 Task: Look for space in Kyela, Tanzania from 12th July, 2023 to 16th July, 2023 for 8 adults in price range Rs.10000 to Rs.16000. Place can be private room with 8 bedrooms having 8 beds and 8 bathrooms. Property type can be house, flat, guest house, hotel. Amenities needed are: wifi, TV, free parkinig on premises, gym, breakfast. Booking option can be shelf check-in. Required host language is English.
Action: Mouse moved to (419, 92)
Screenshot: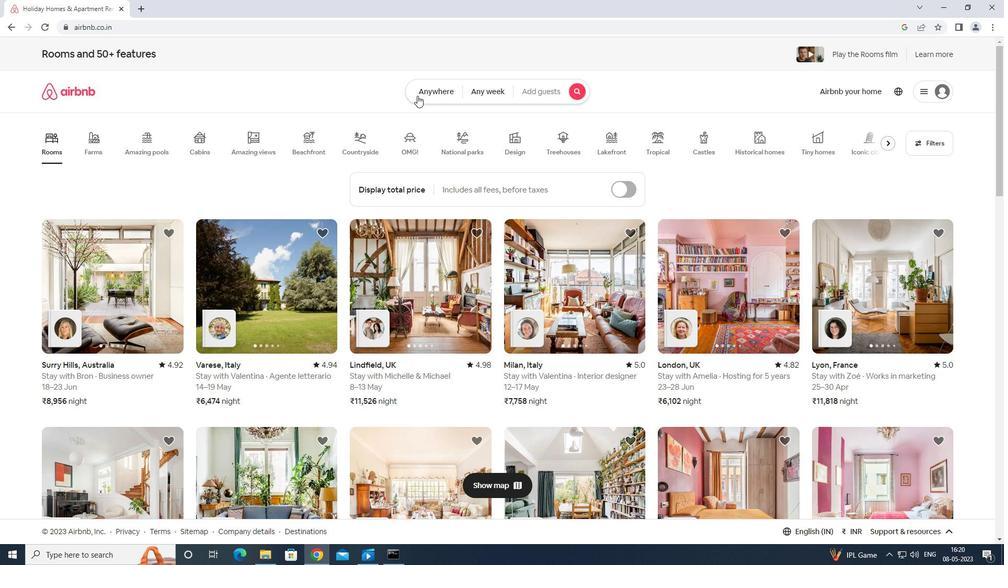 
Action: Mouse pressed left at (419, 92)
Screenshot: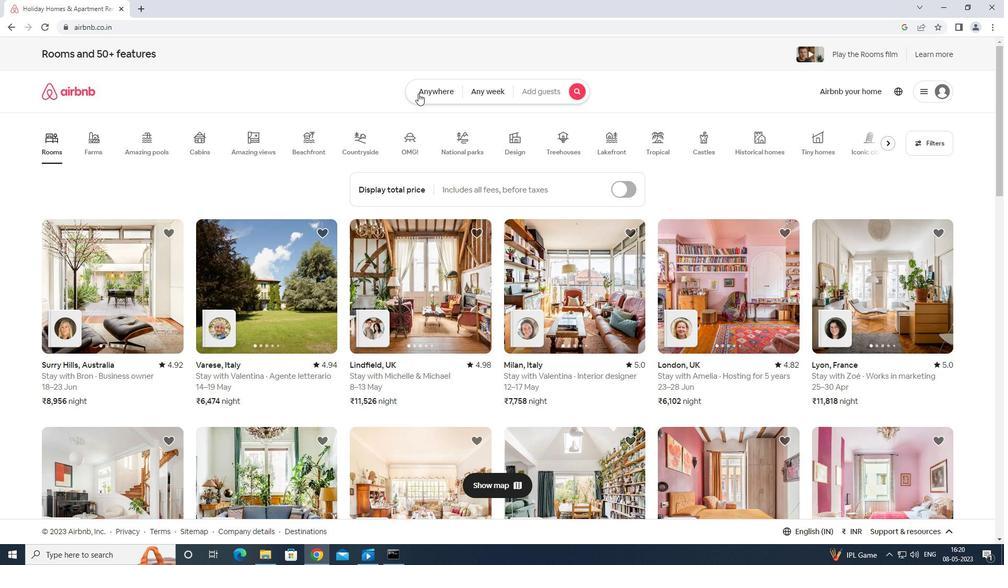
Action: Mouse moved to (374, 125)
Screenshot: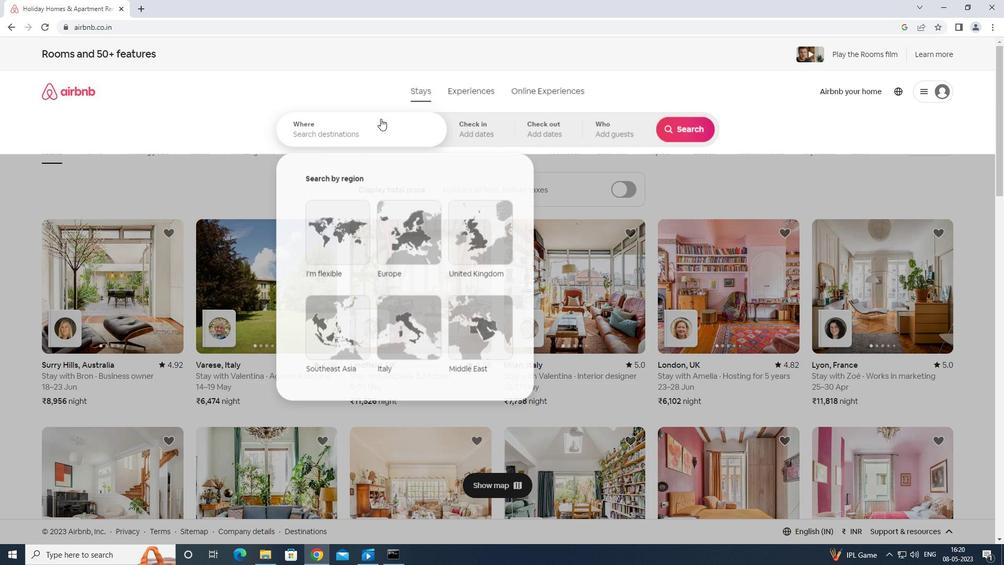 
Action: Mouse pressed left at (374, 125)
Screenshot: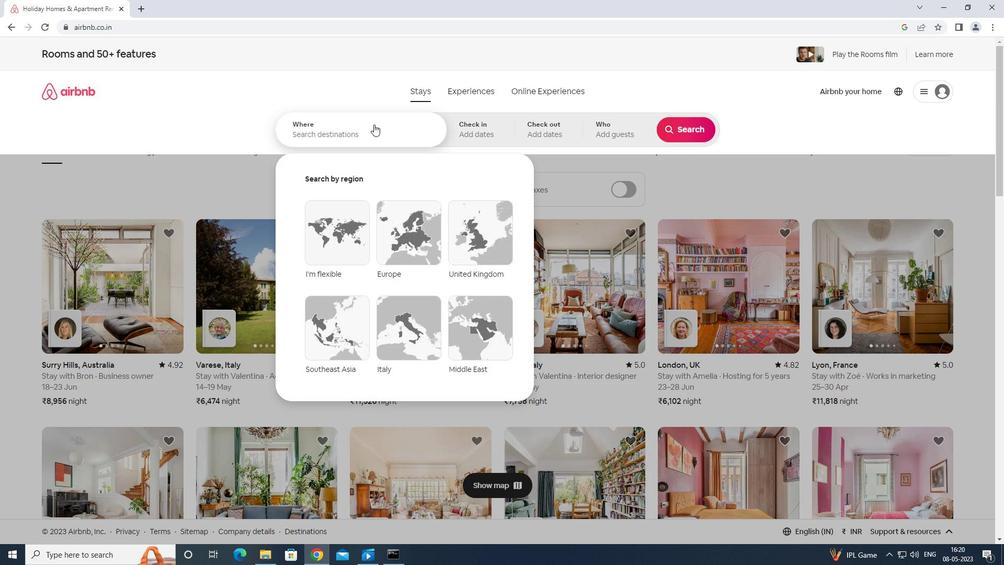 
Action: Key pressed <Key.shift>KYELA<Key.space>U<Key.backspace>TANZANIA<Key.enter>
Screenshot: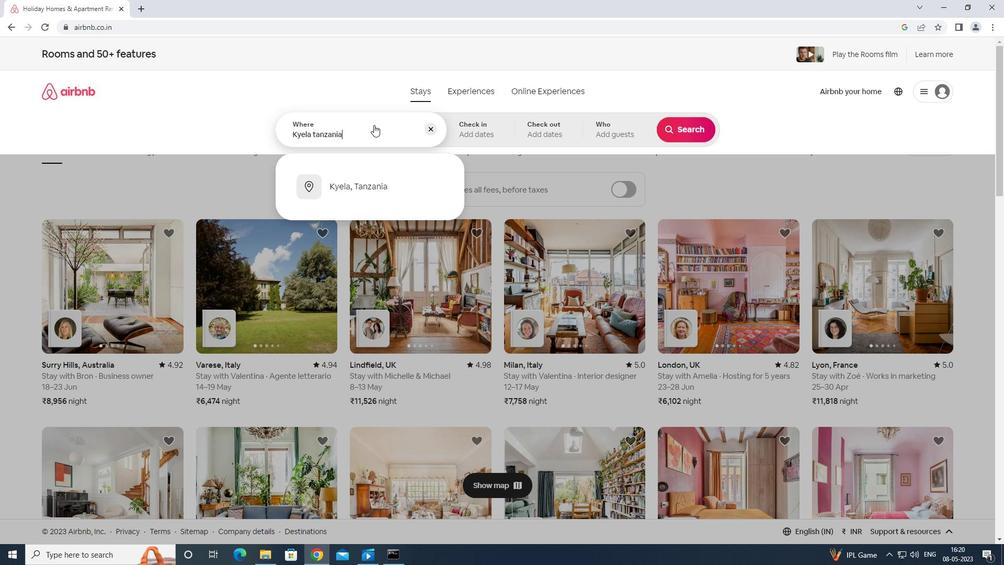 
Action: Mouse moved to (684, 211)
Screenshot: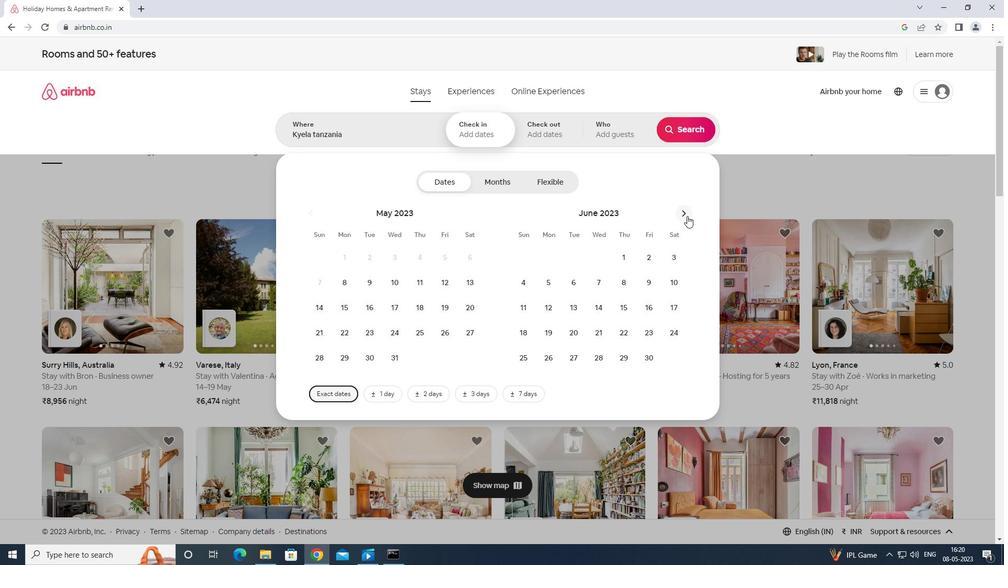 
Action: Mouse pressed left at (684, 211)
Screenshot: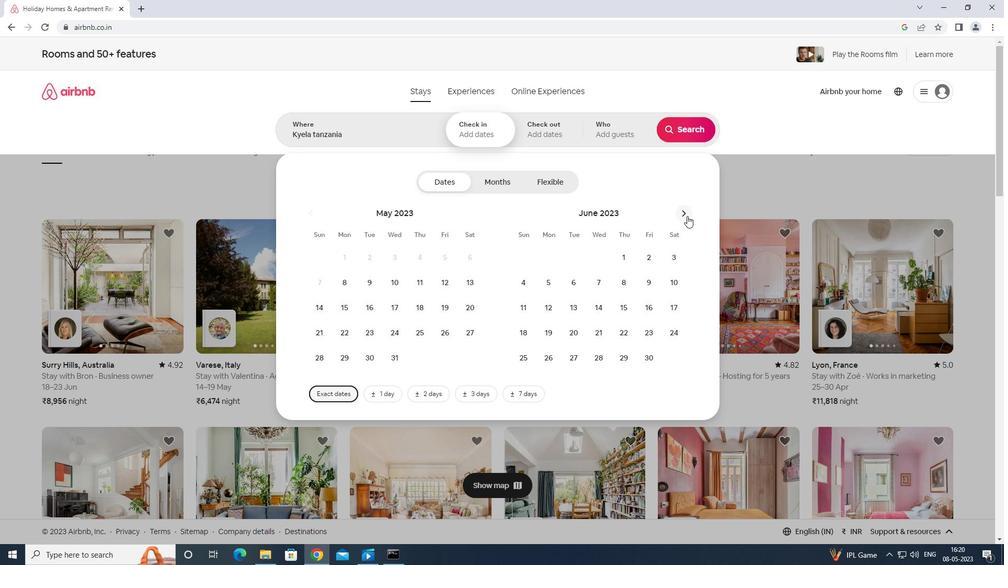 
Action: Mouse moved to (598, 305)
Screenshot: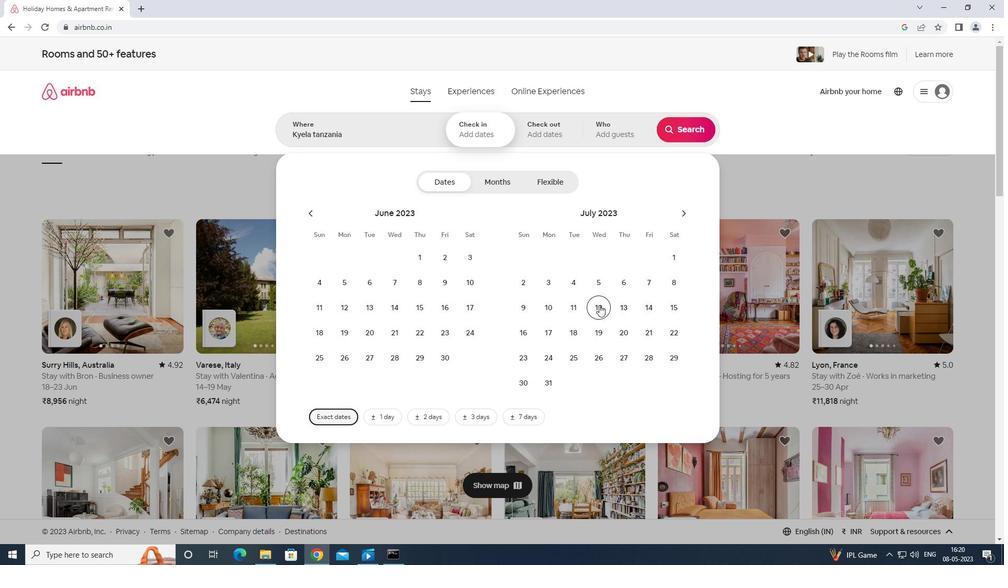 
Action: Mouse pressed left at (598, 305)
Screenshot: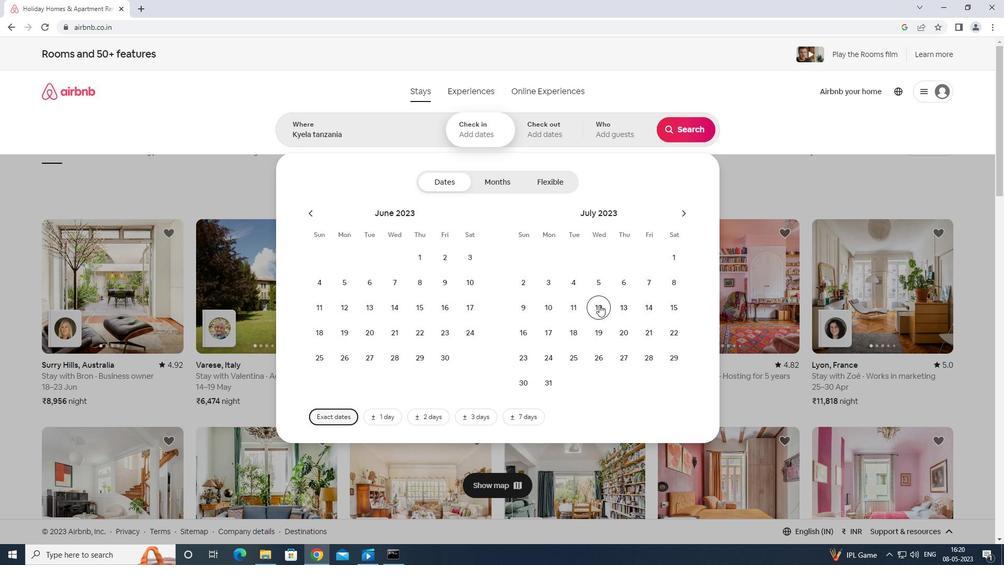 
Action: Mouse moved to (525, 329)
Screenshot: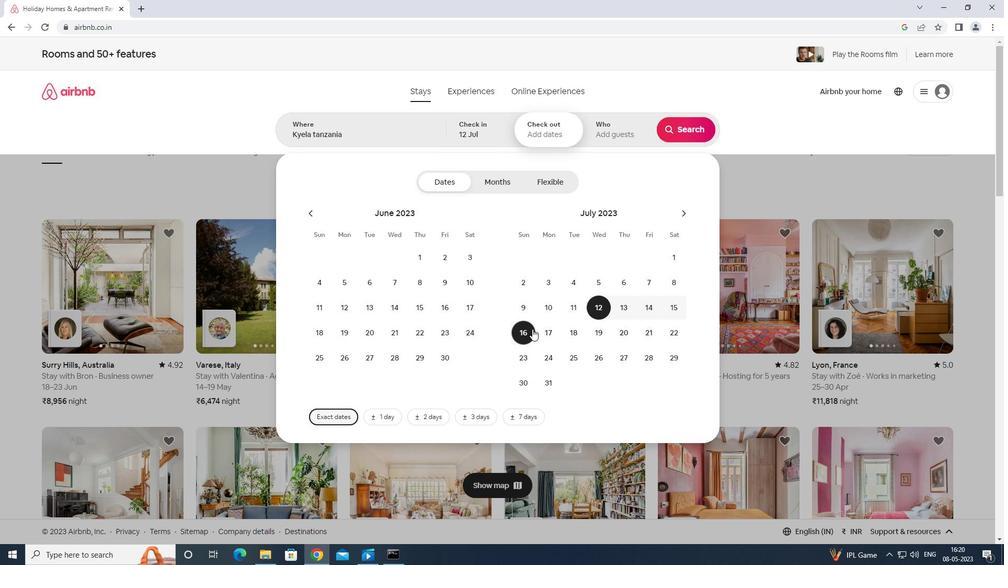 
Action: Mouse pressed left at (525, 329)
Screenshot: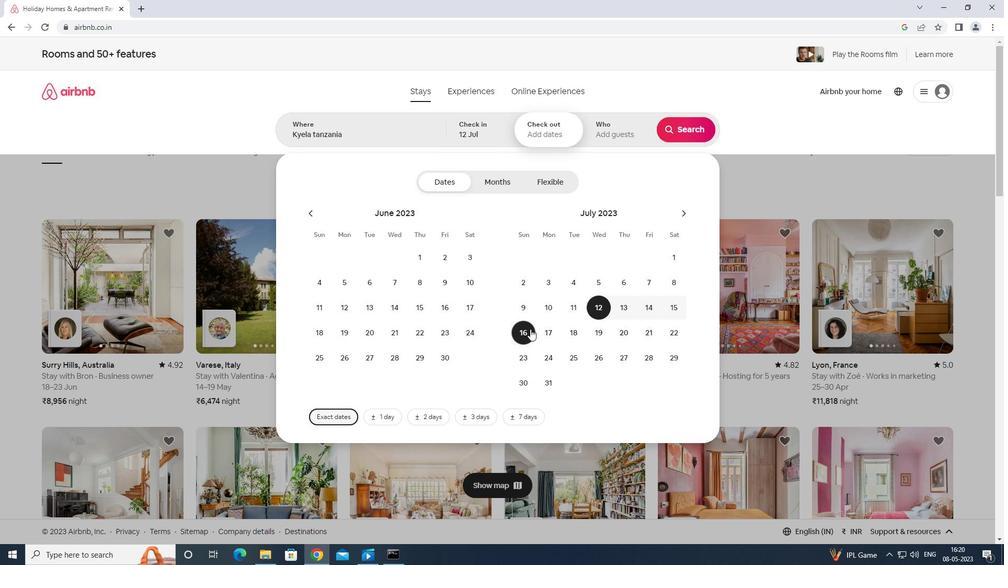 
Action: Mouse moved to (603, 133)
Screenshot: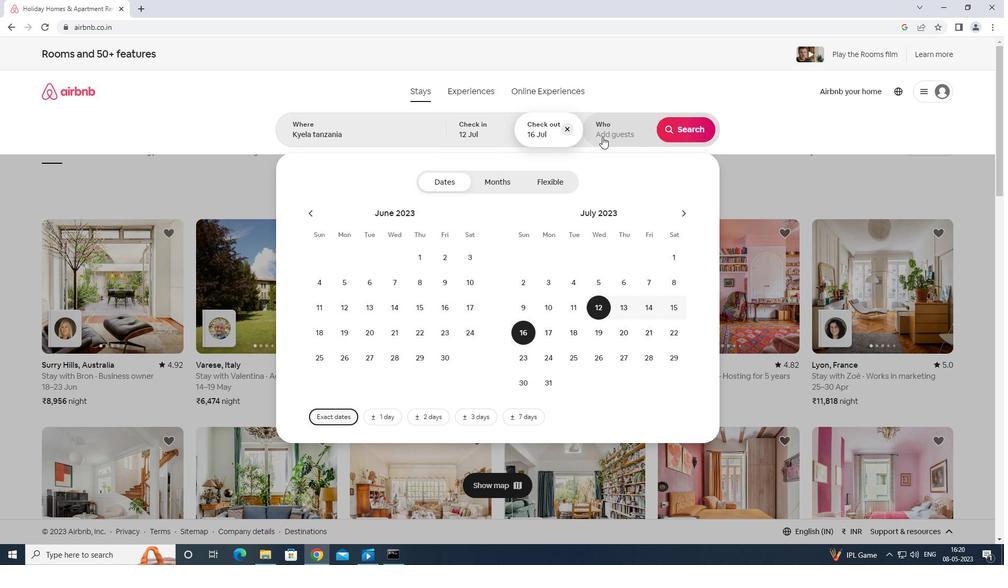 
Action: Mouse pressed left at (603, 133)
Screenshot: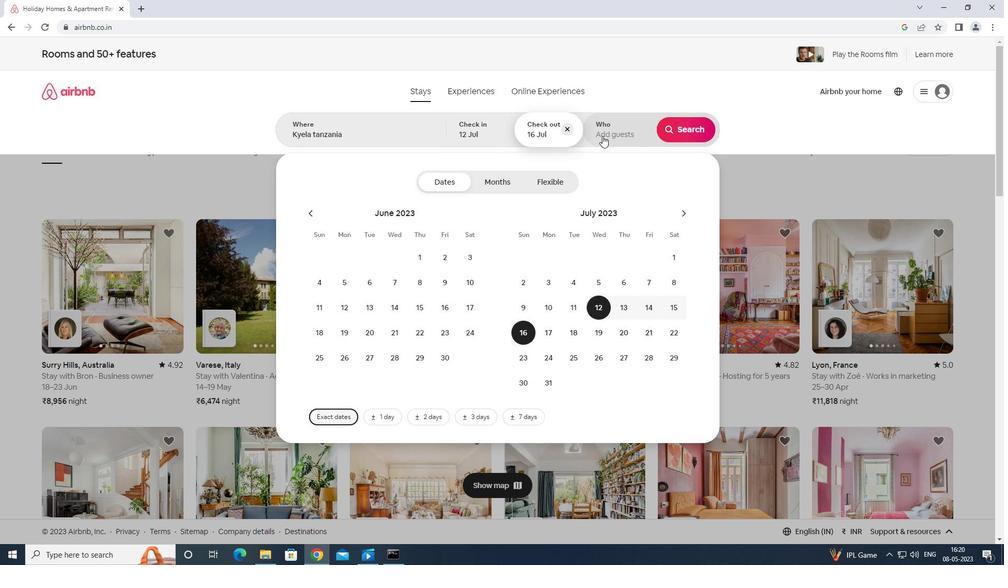 
Action: Mouse moved to (690, 183)
Screenshot: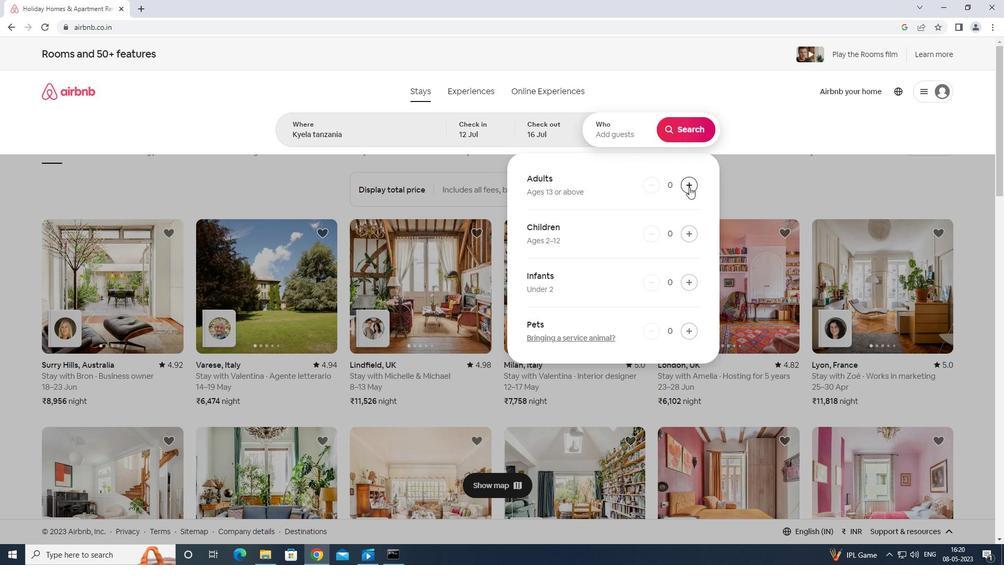 
Action: Mouse pressed left at (690, 183)
Screenshot: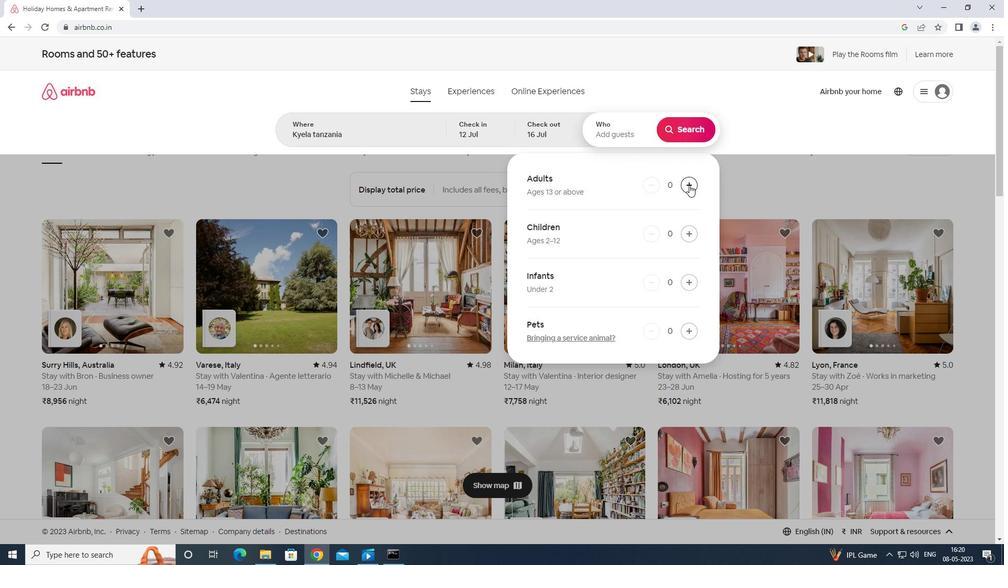 
Action: Mouse pressed left at (690, 183)
Screenshot: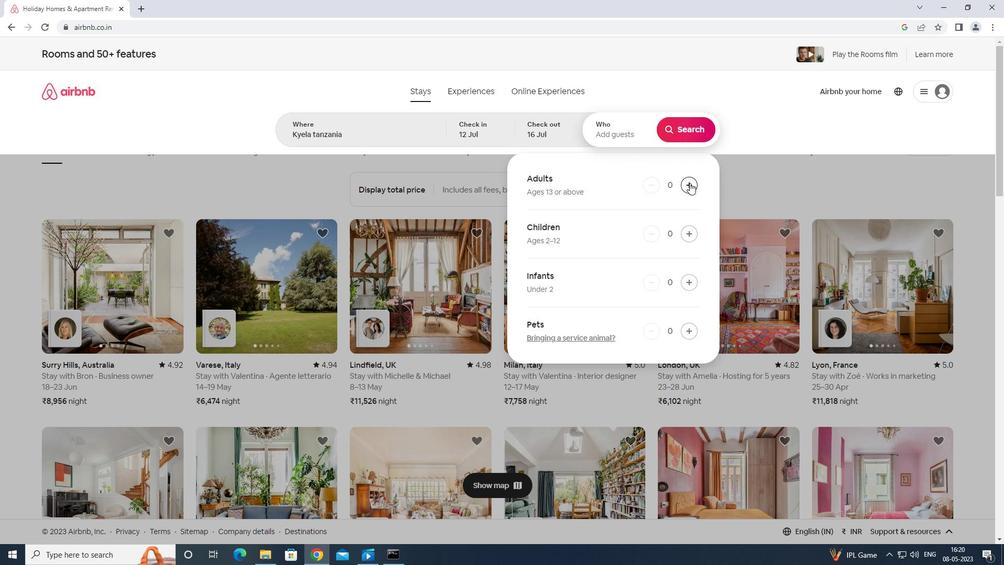 
Action: Mouse moved to (690, 182)
Screenshot: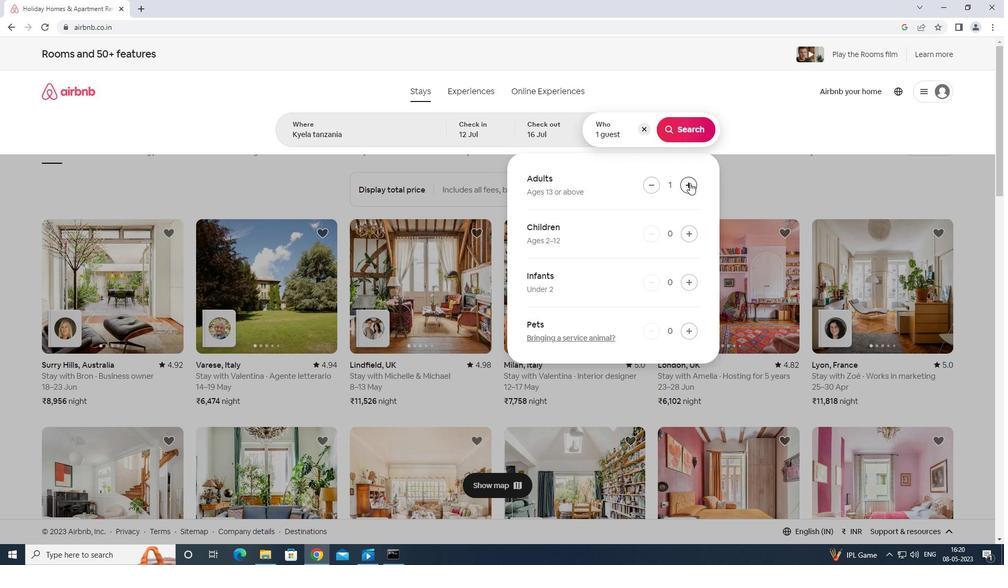 
Action: Mouse pressed left at (690, 182)
Screenshot: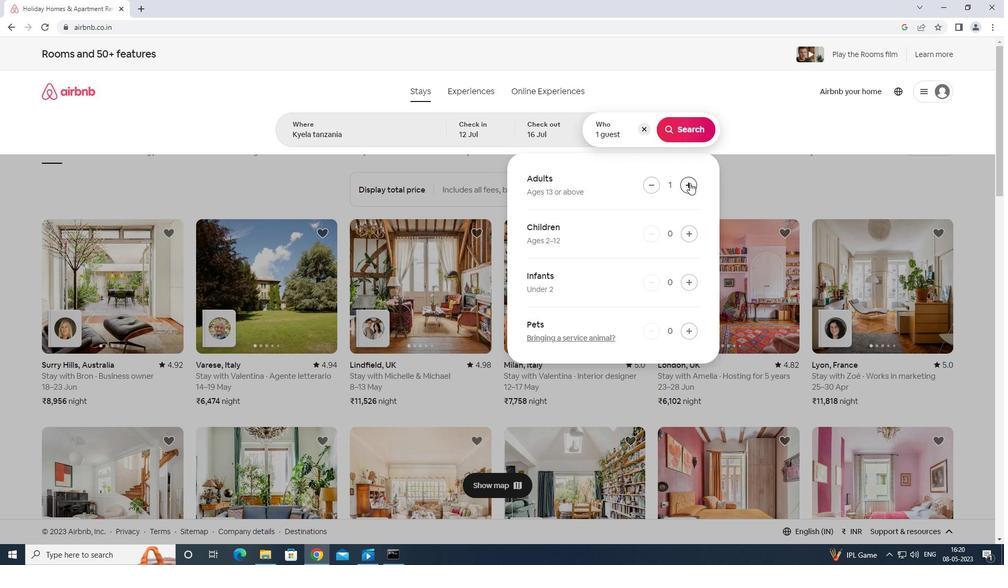 
Action: Mouse pressed left at (690, 182)
Screenshot: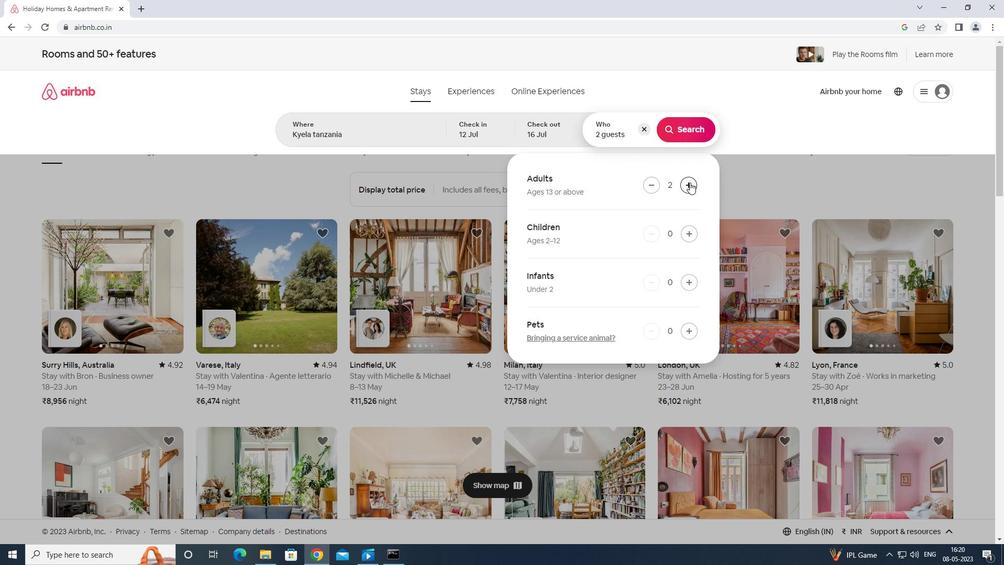 
Action: Mouse moved to (689, 181)
Screenshot: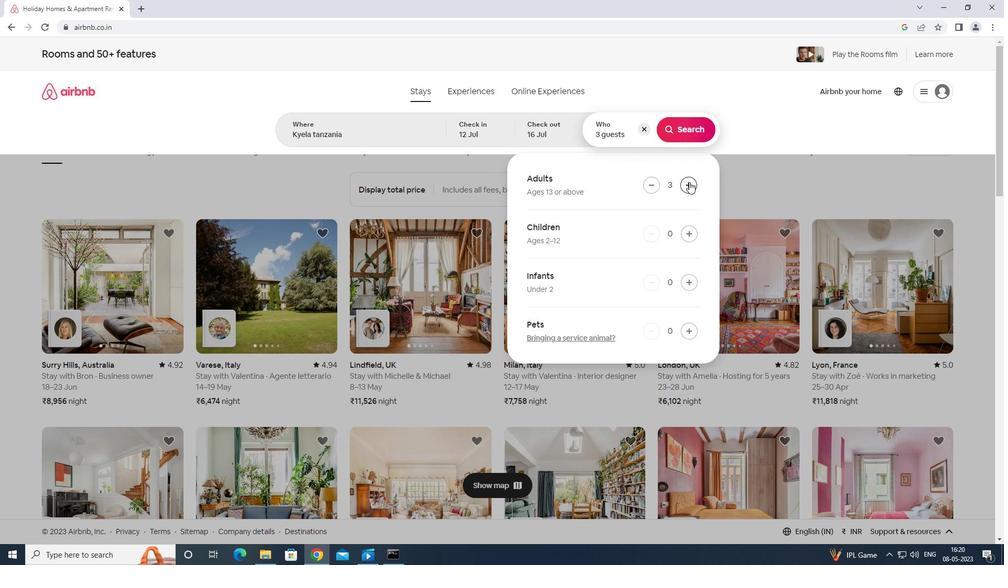 
Action: Mouse pressed left at (689, 181)
Screenshot: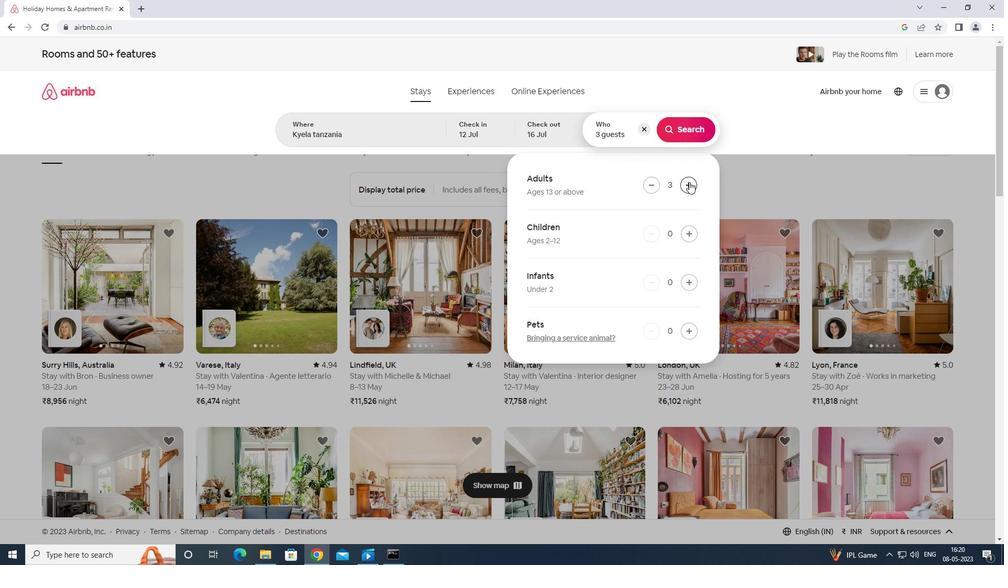 
Action: Mouse moved to (689, 181)
Screenshot: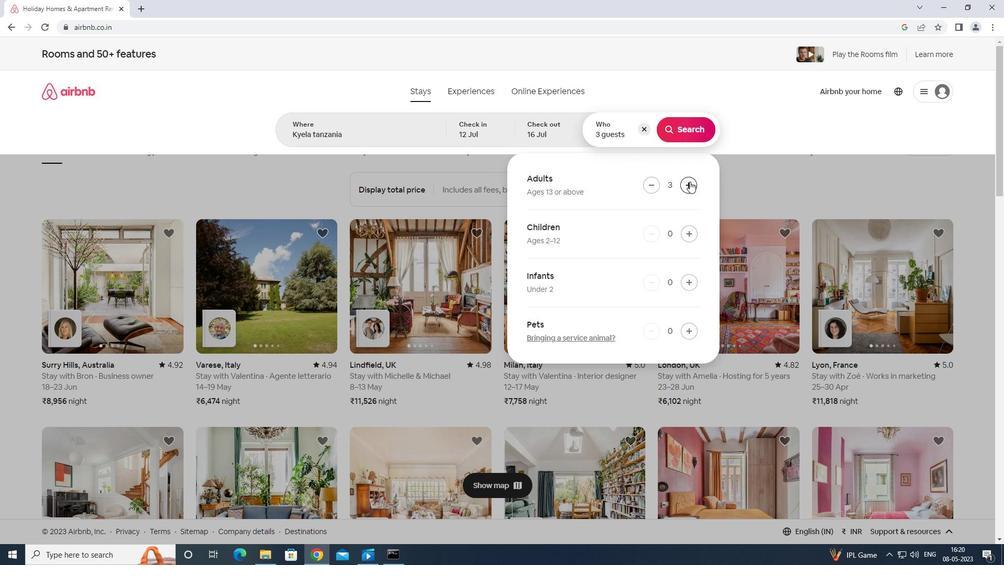 
Action: Mouse pressed left at (689, 181)
Screenshot: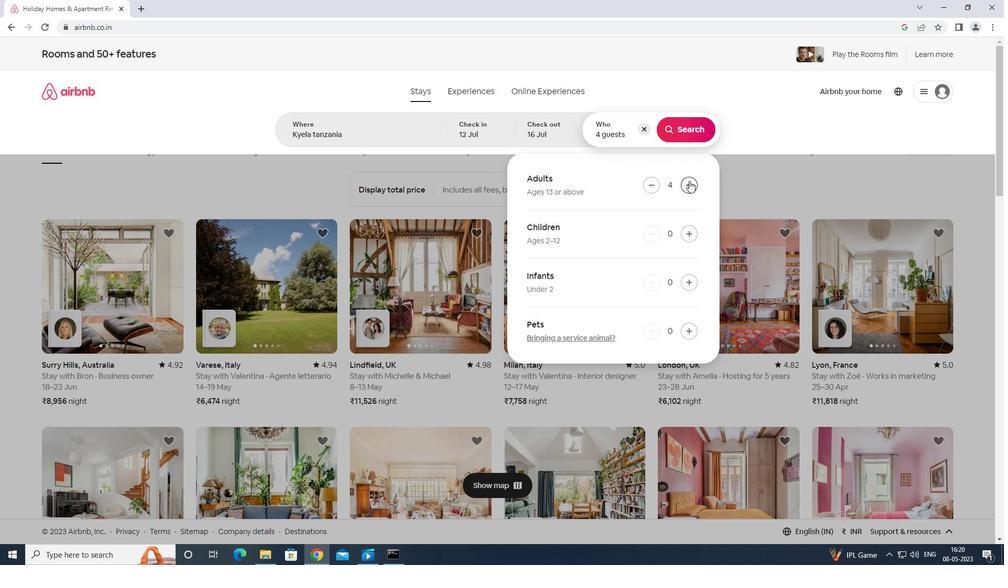 
Action: Mouse moved to (689, 180)
Screenshot: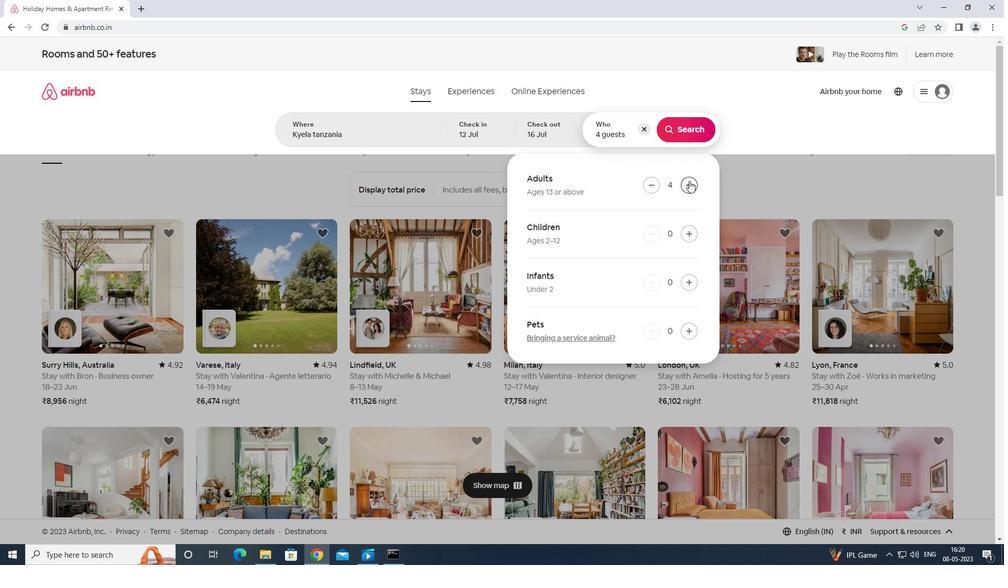 
Action: Mouse pressed left at (689, 180)
Screenshot: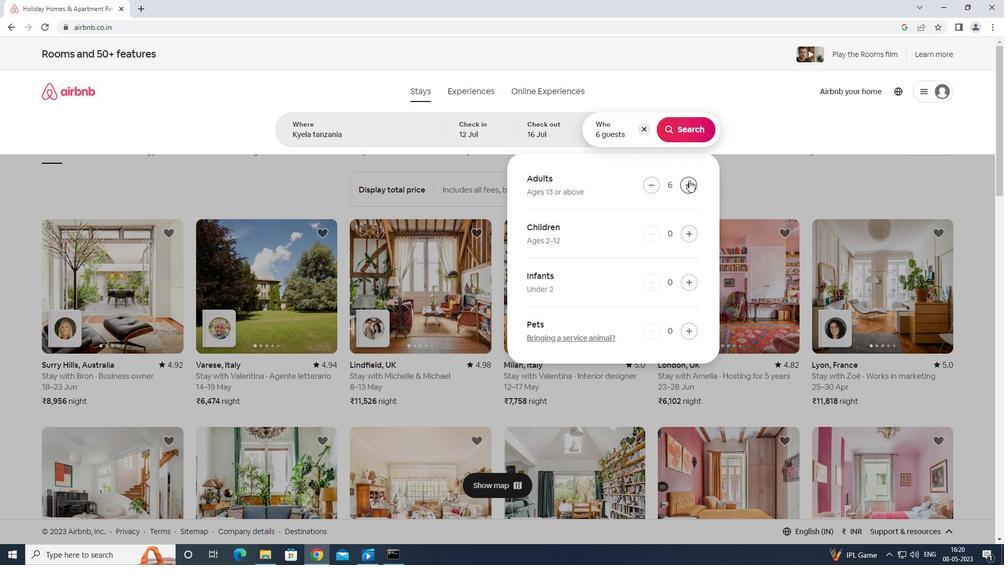 
Action: Mouse moved to (689, 180)
Screenshot: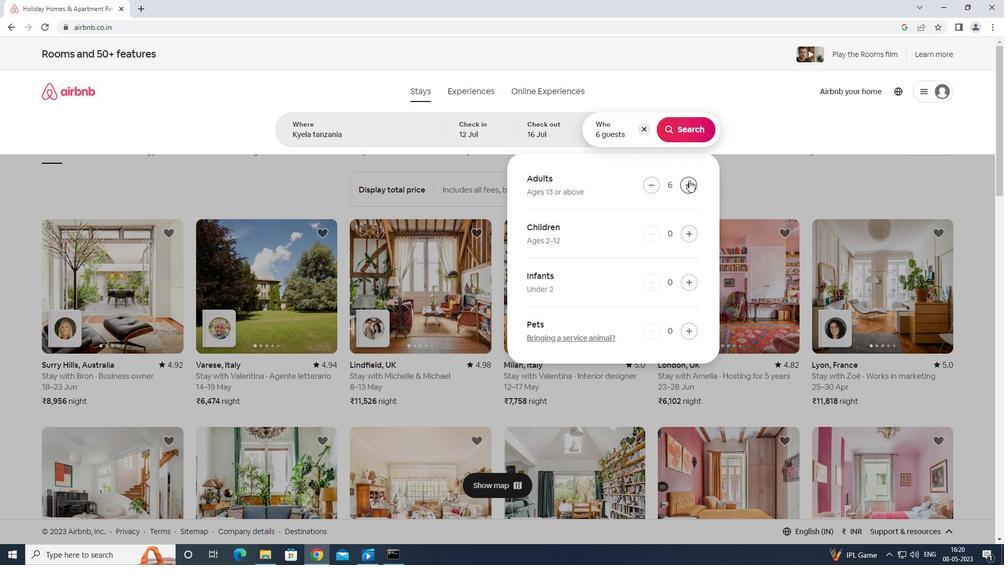 
Action: Mouse pressed left at (689, 180)
Screenshot: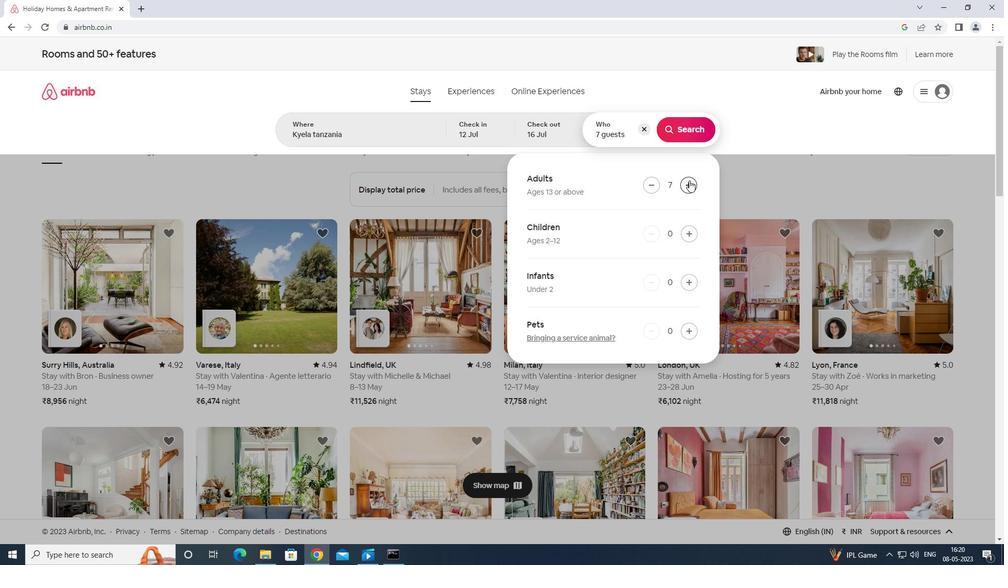 
Action: Mouse moved to (695, 130)
Screenshot: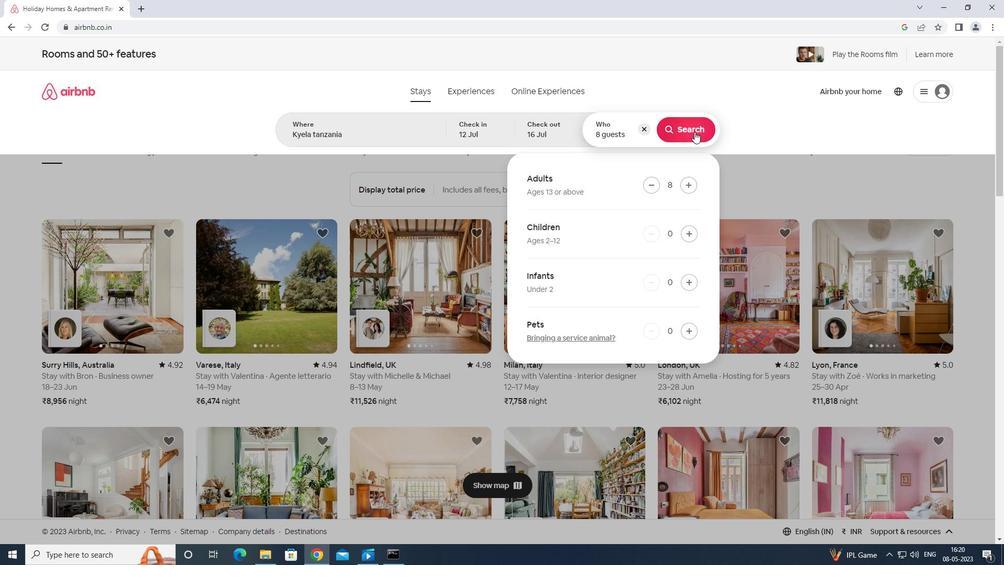 
Action: Mouse pressed left at (695, 130)
Screenshot: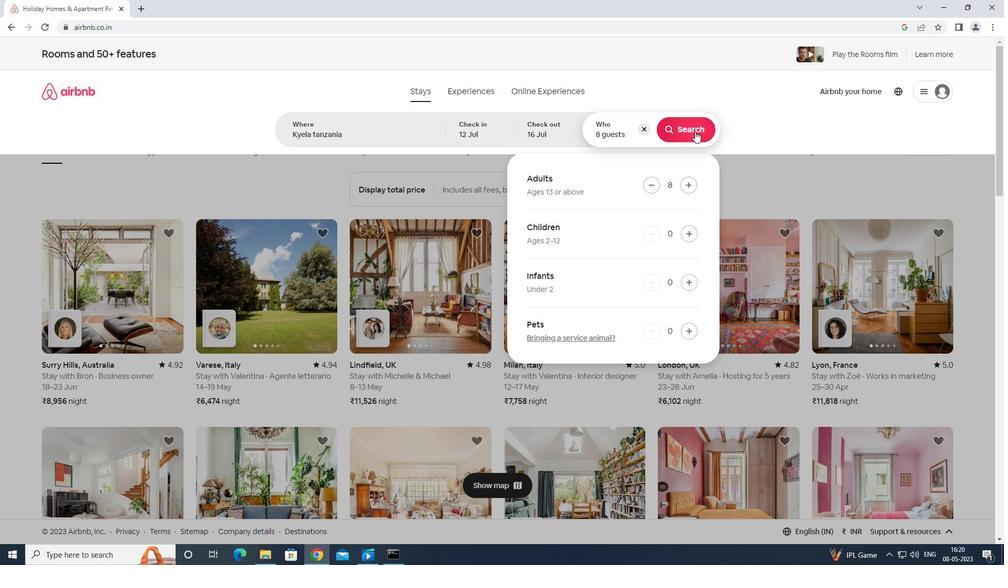 
Action: Mouse moved to (963, 97)
Screenshot: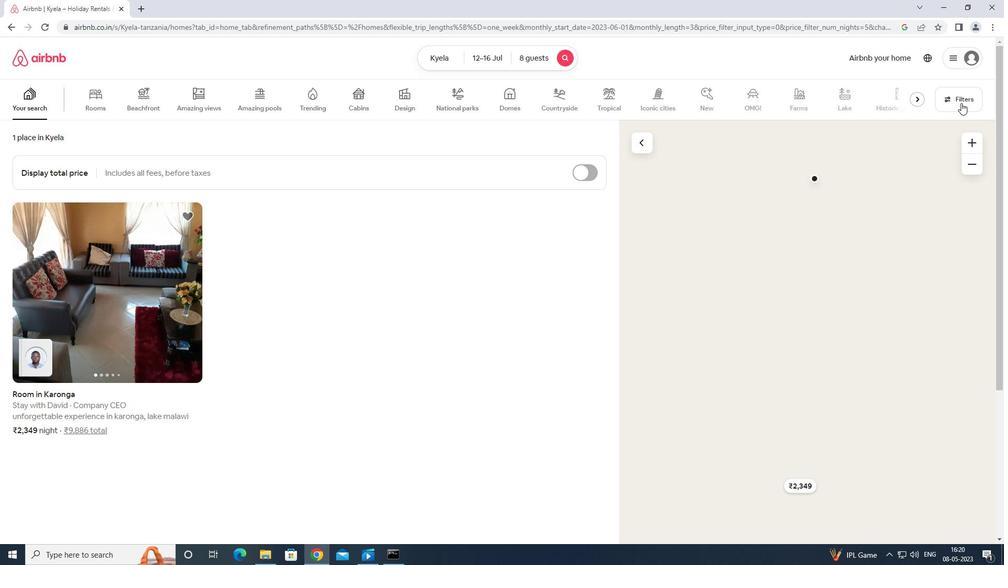 
Action: Mouse pressed left at (963, 97)
Screenshot: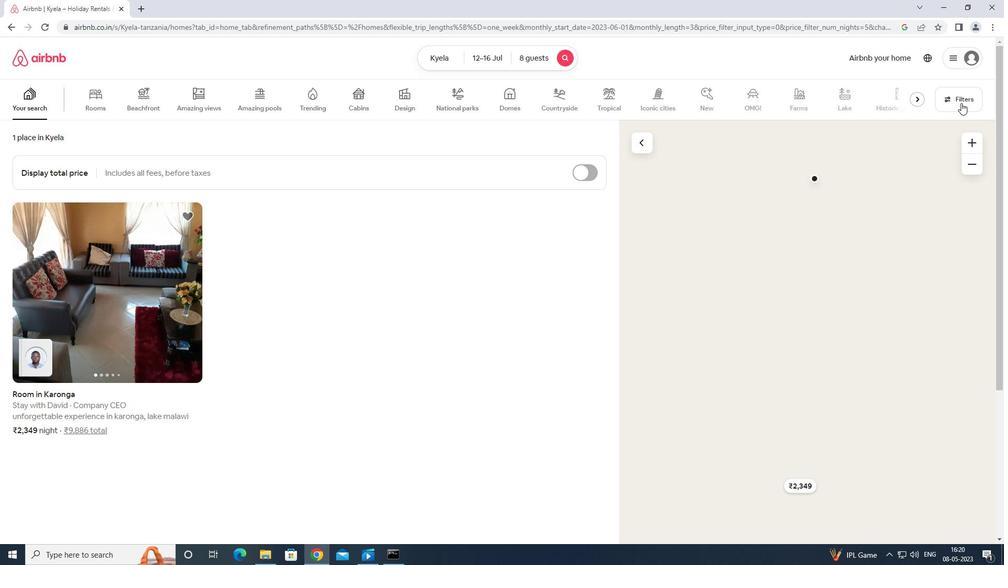 
Action: Mouse moved to (420, 387)
Screenshot: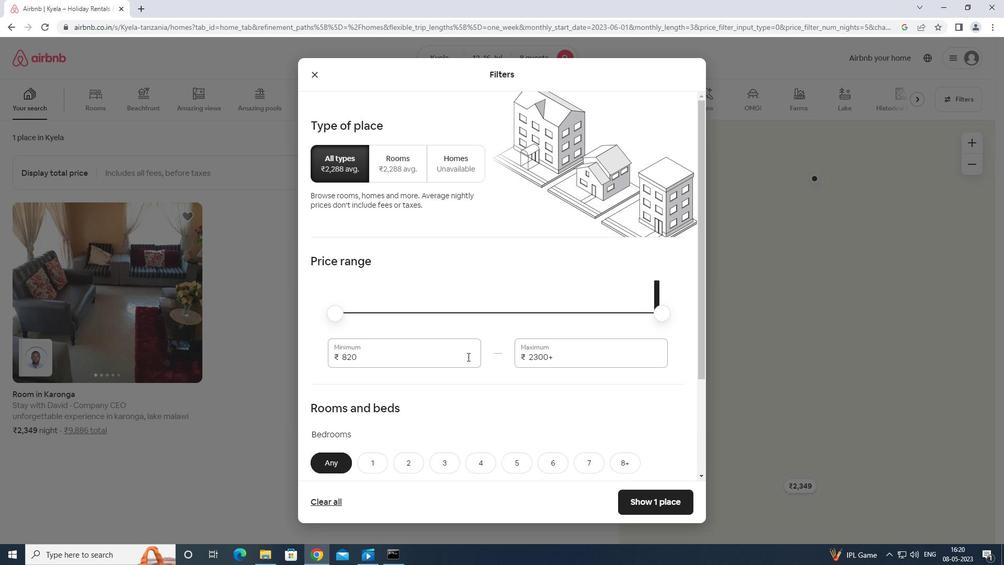 
Action: Mouse pressed left at (420, 387)
Screenshot: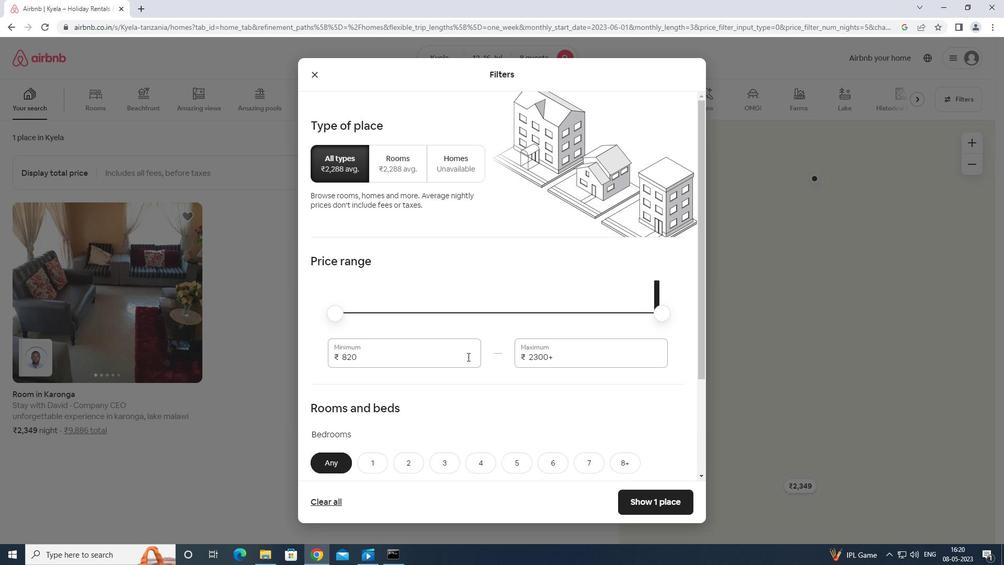 
Action: Mouse moved to (421, 354)
Screenshot: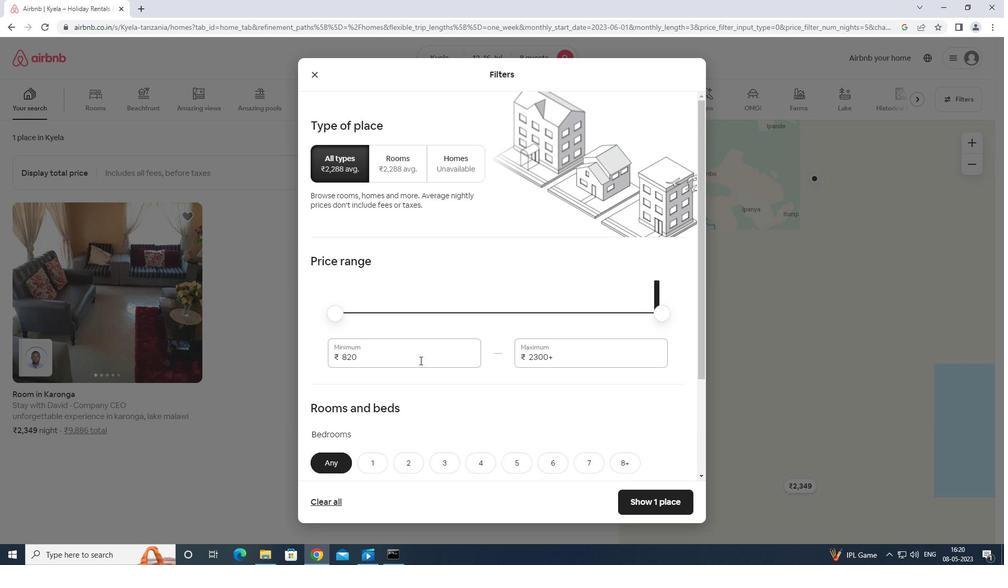 
Action: Mouse pressed left at (421, 354)
Screenshot: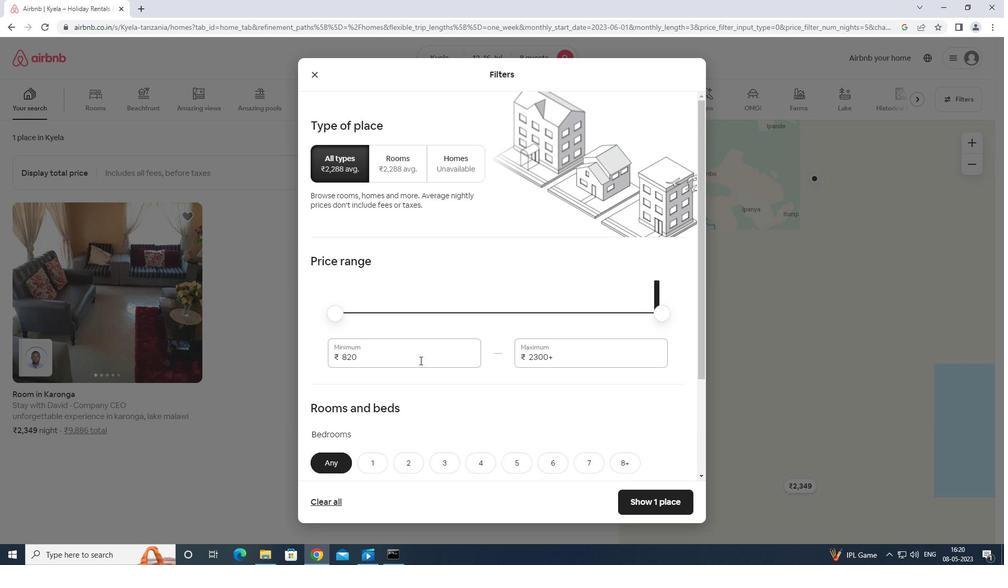 
Action: Mouse moved to (422, 354)
Screenshot: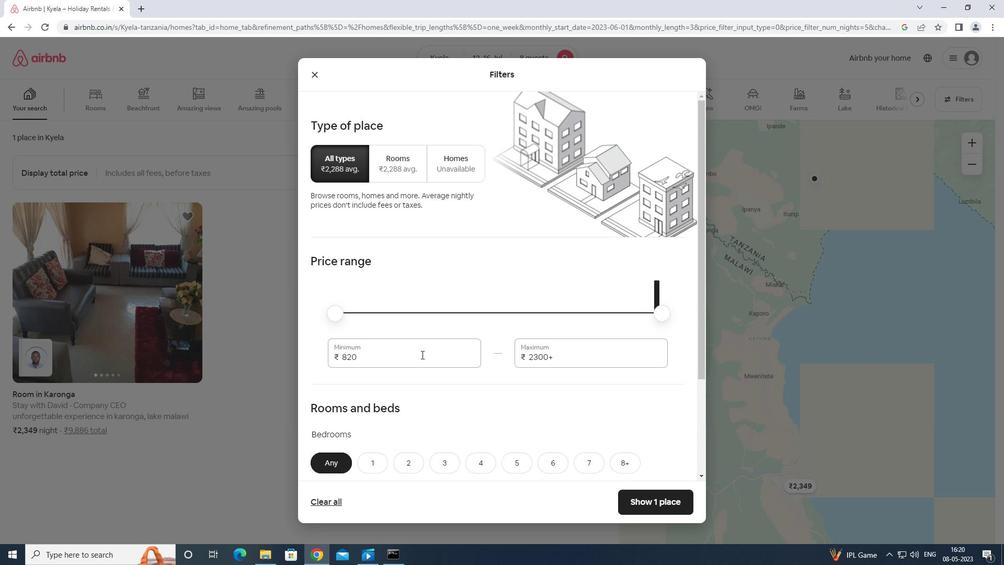 
Action: Key pressed <Key.backspace><Key.backspace><Key.backspace>10000
Screenshot: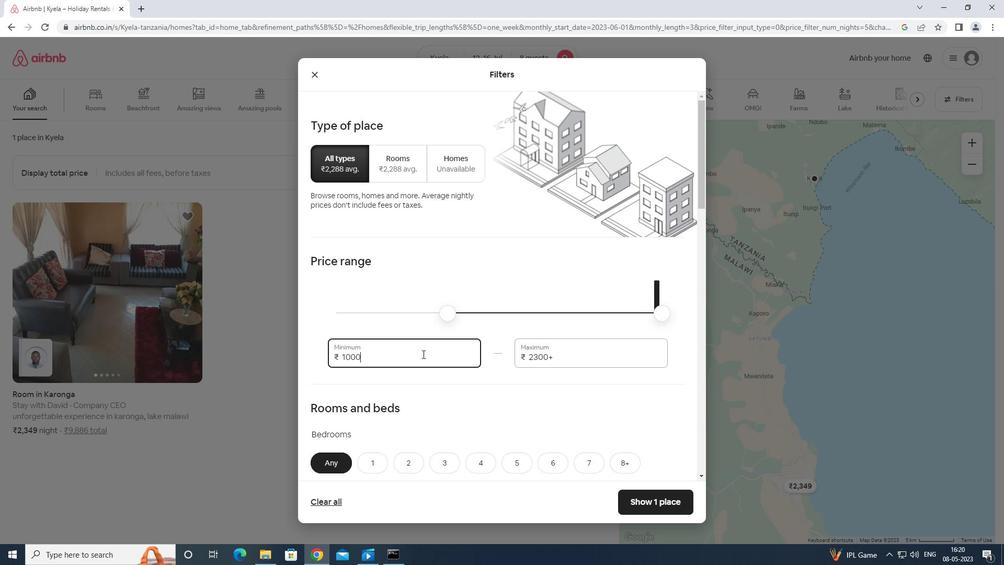 
Action: Mouse moved to (566, 357)
Screenshot: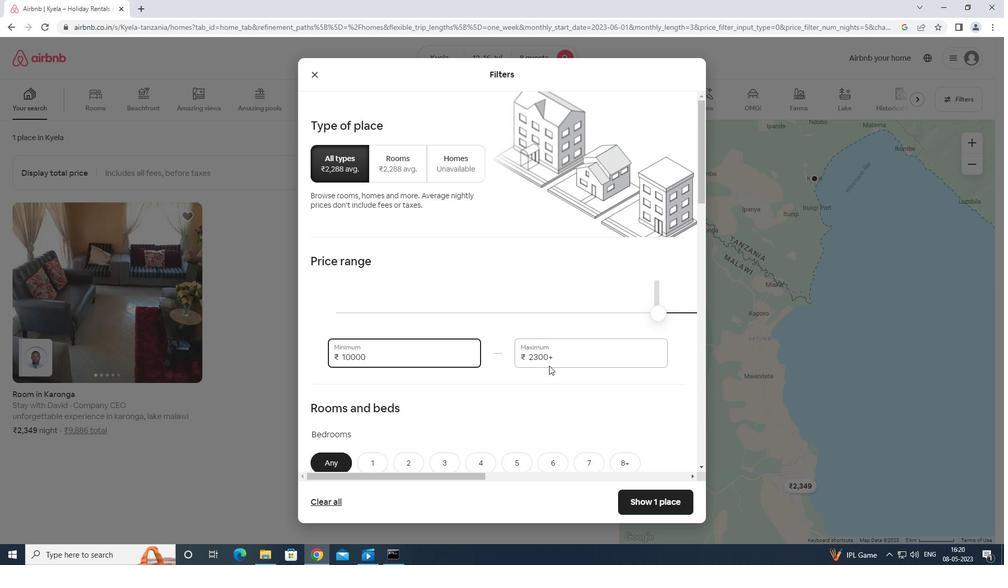 
Action: Mouse pressed left at (566, 357)
Screenshot: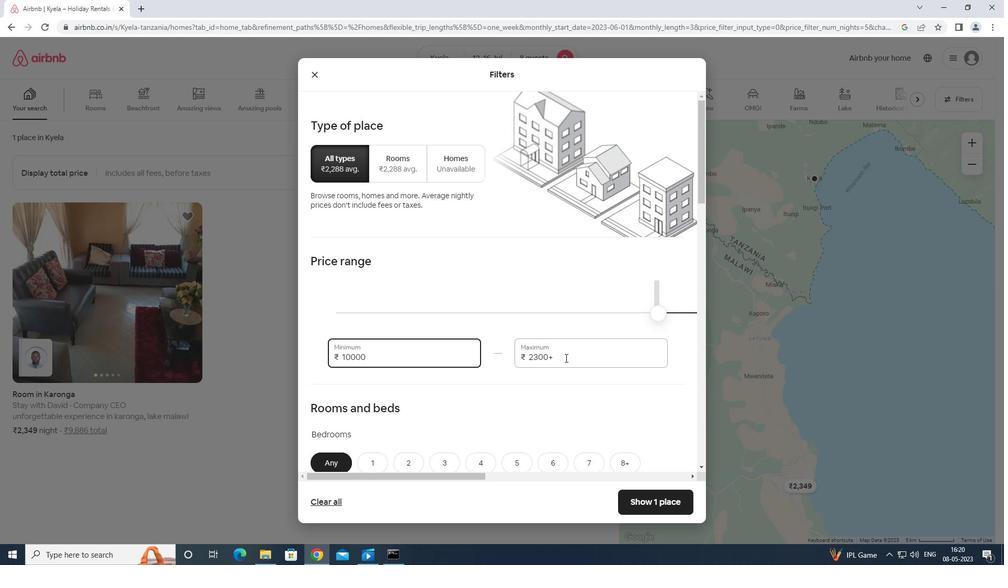 
Action: Key pressed <Key.backspace><Key.backspace><Key.backspace><Key.backspace><Key.backspace><Key.backspace><Key.backspace><Key.backspace><Key.backspace><Key.backspace><Key.backspace>1
Screenshot: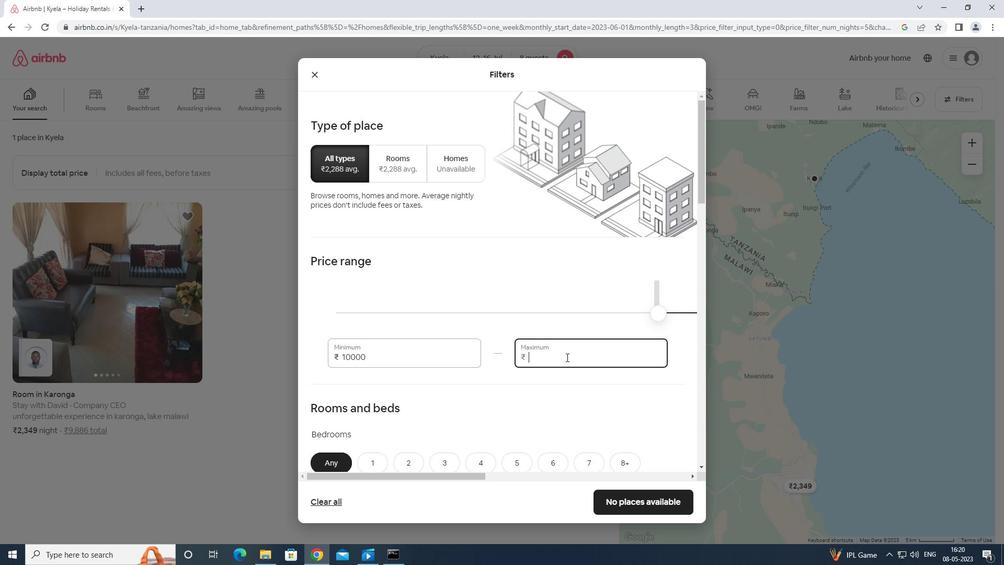 
Action: Mouse moved to (577, 357)
Screenshot: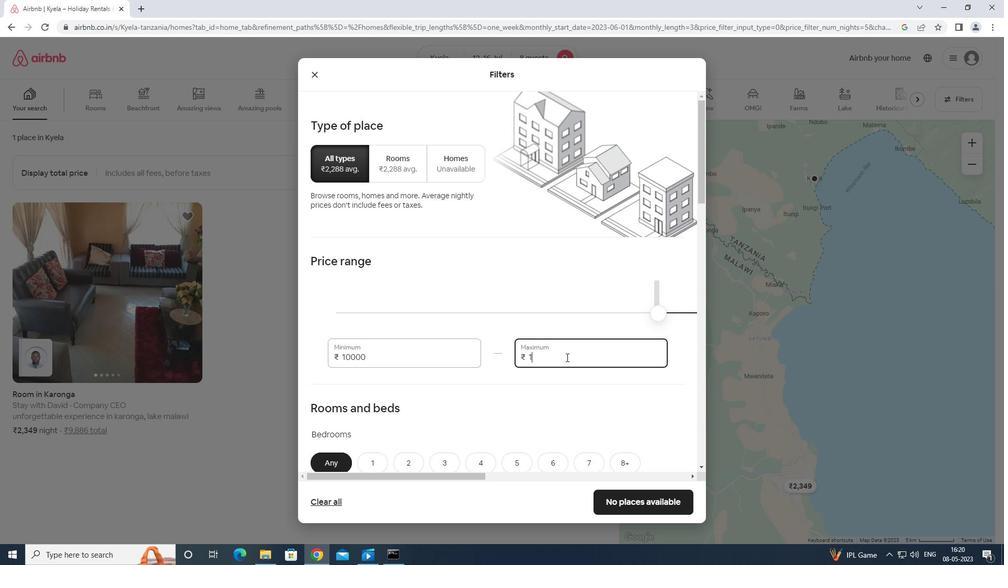 
Action: Key pressed 6
Screenshot: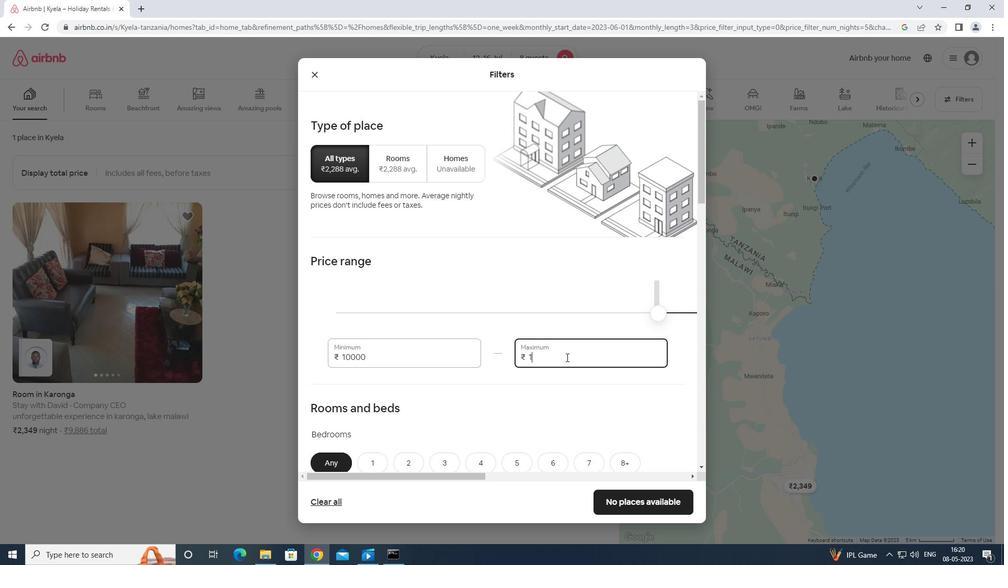 
Action: Mouse moved to (597, 361)
Screenshot: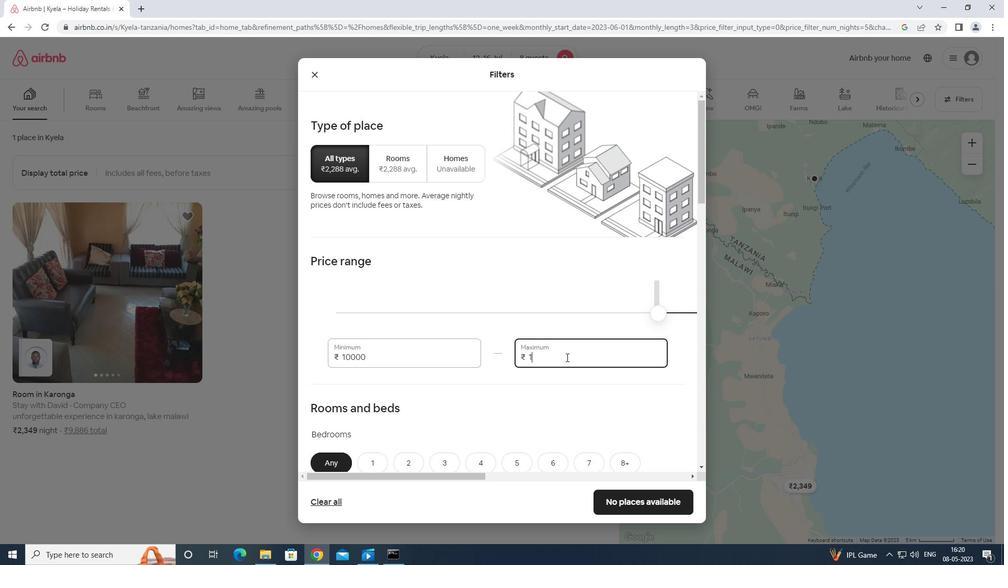 
Action: Key pressed 000
Screenshot: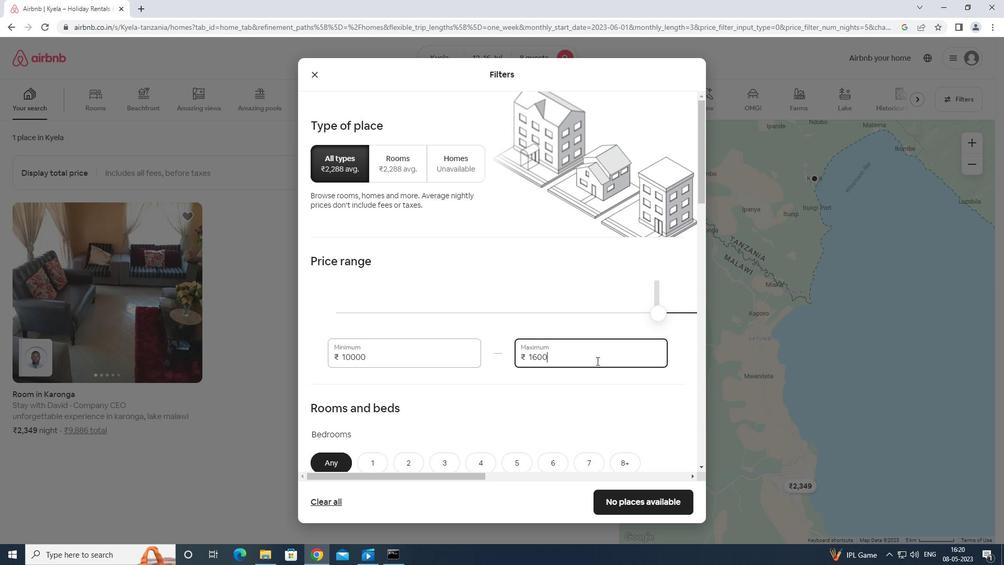 
Action: Mouse moved to (582, 368)
Screenshot: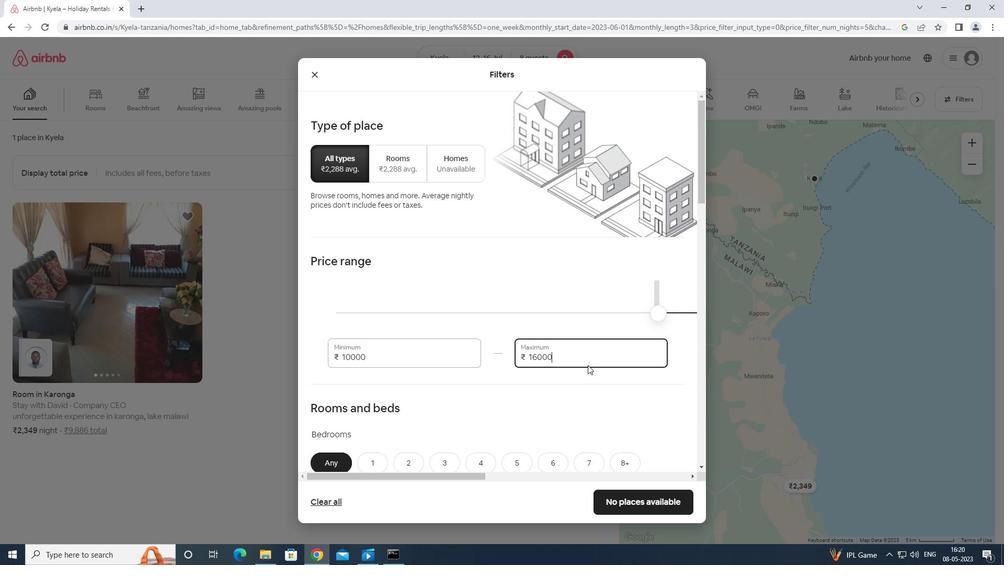 
Action: Mouse scrolled (582, 367) with delta (0, 0)
Screenshot: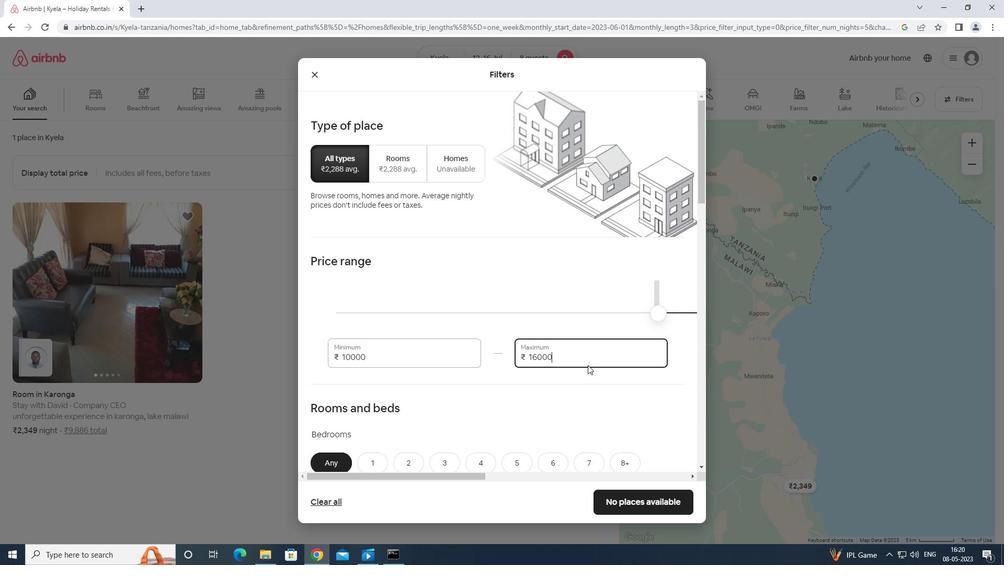 
Action: Mouse moved to (582, 369)
Screenshot: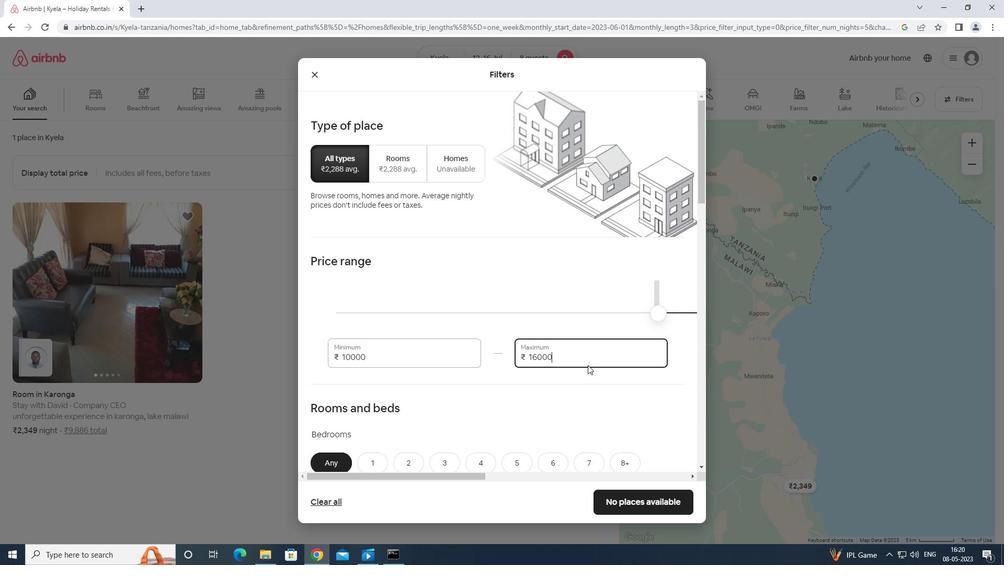 
Action: Mouse scrolled (582, 368) with delta (0, 0)
Screenshot: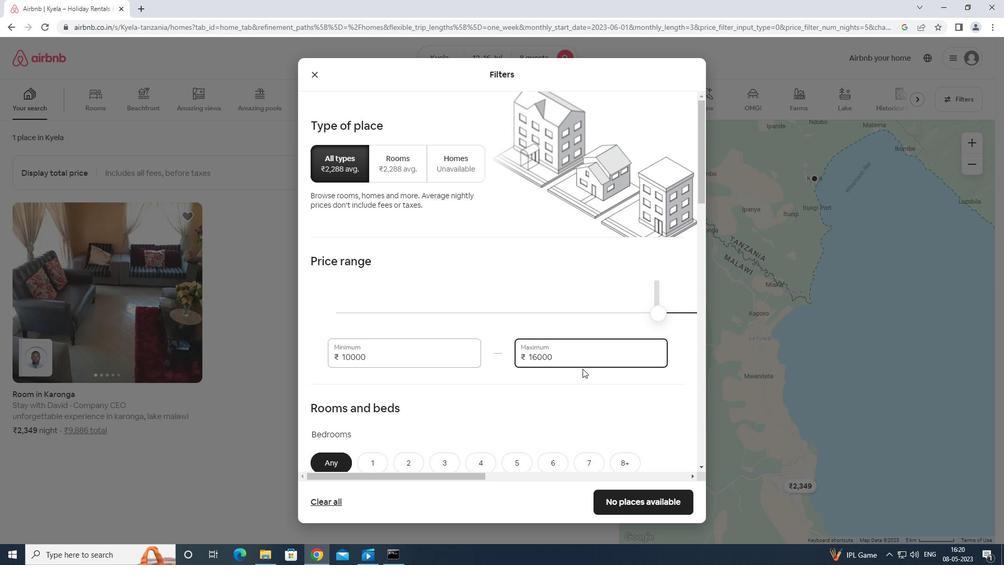 
Action: Mouse moved to (576, 373)
Screenshot: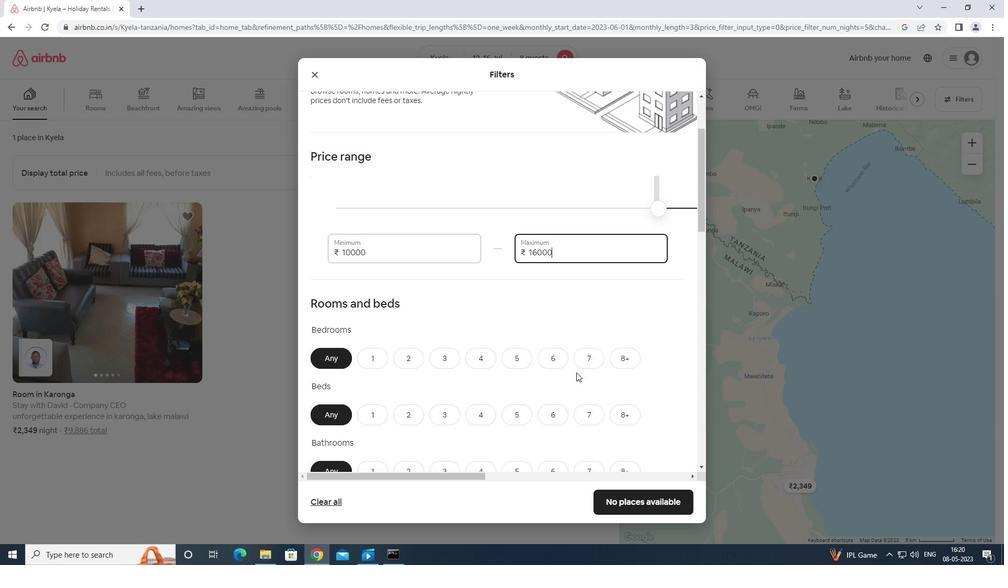 
Action: Mouse scrolled (576, 372) with delta (0, 0)
Screenshot: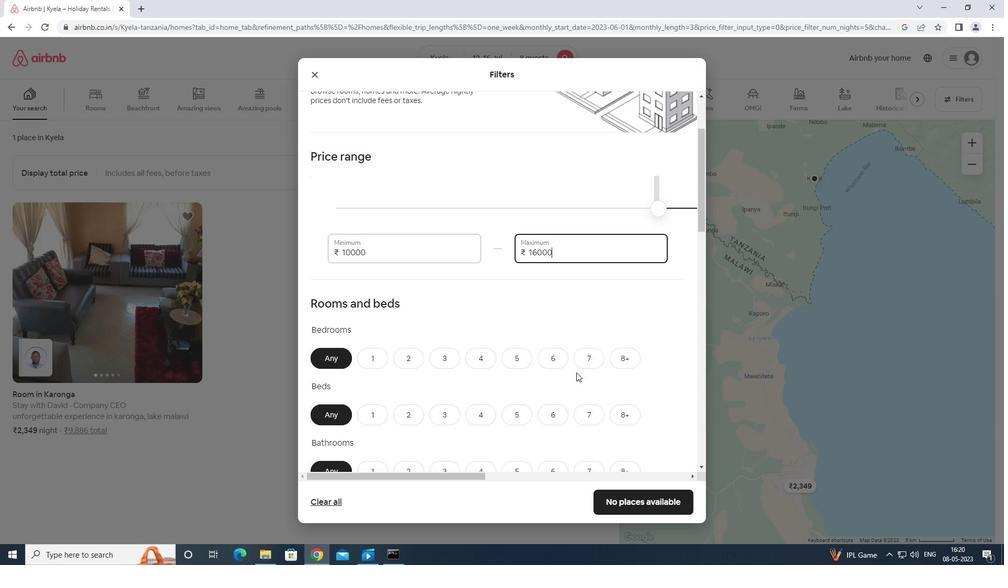 
Action: Mouse moved to (614, 303)
Screenshot: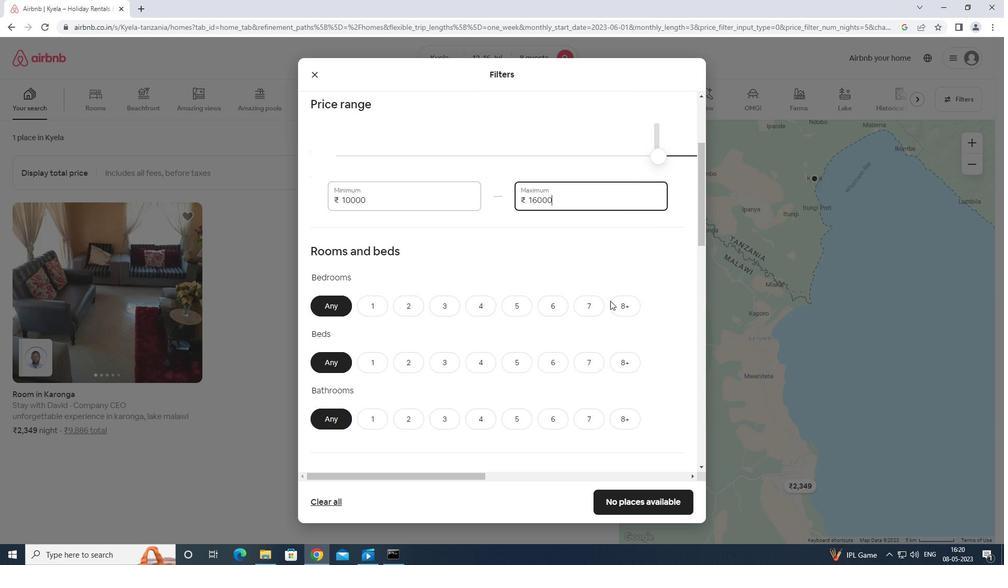 
Action: Mouse pressed left at (614, 303)
Screenshot: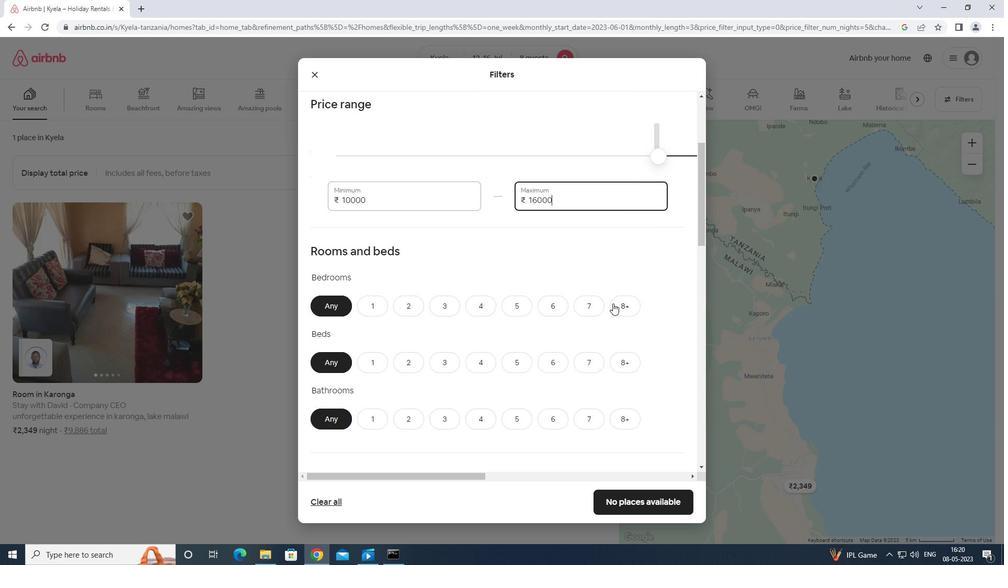 
Action: Mouse moved to (624, 357)
Screenshot: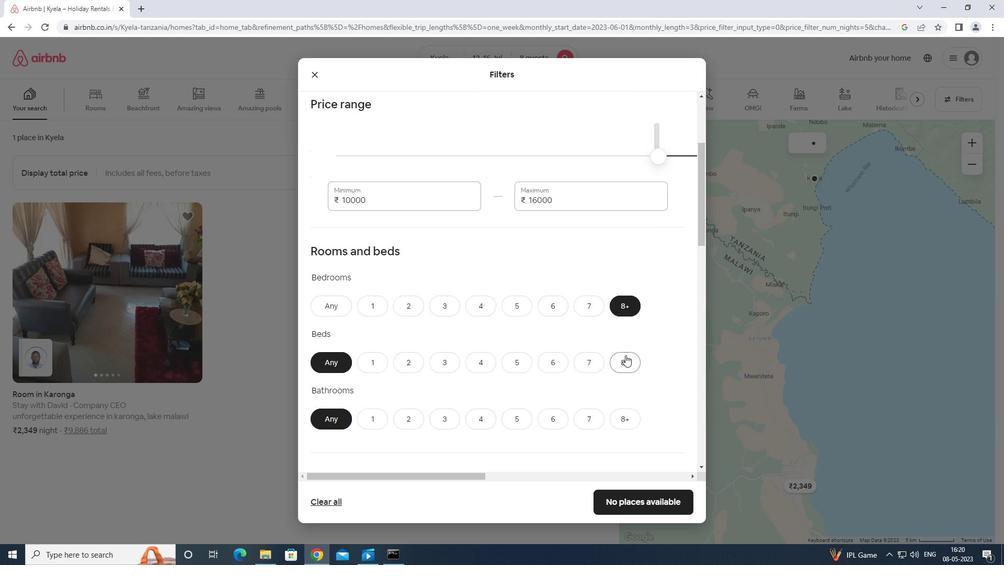 
Action: Mouse pressed left at (624, 357)
Screenshot: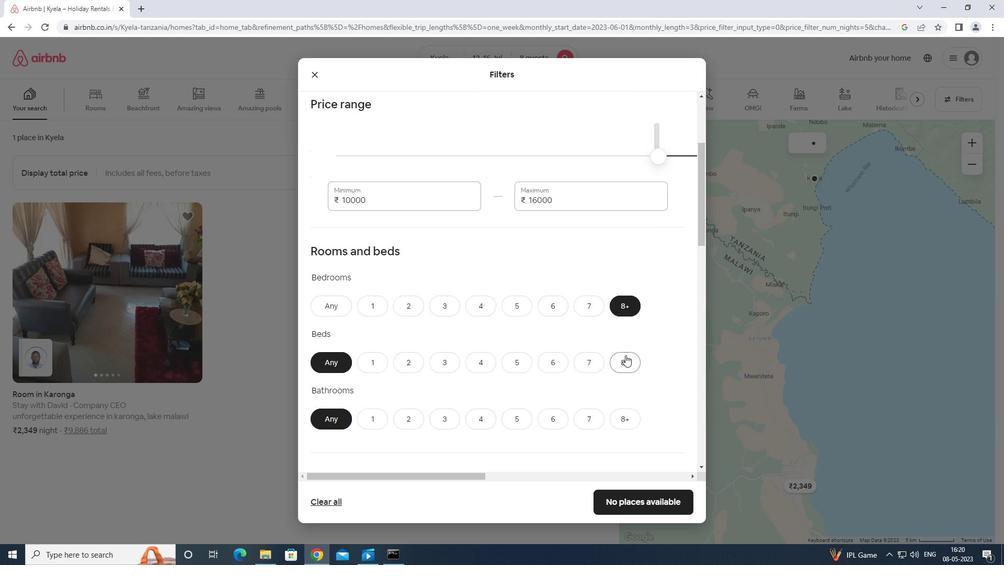 
Action: Mouse moved to (624, 416)
Screenshot: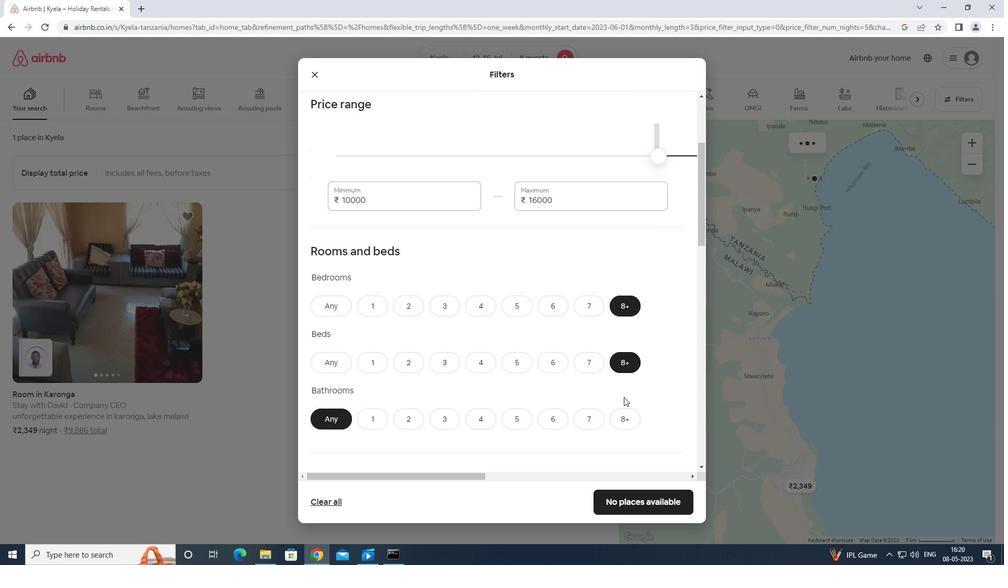 
Action: Mouse pressed left at (624, 416)
Screenshot: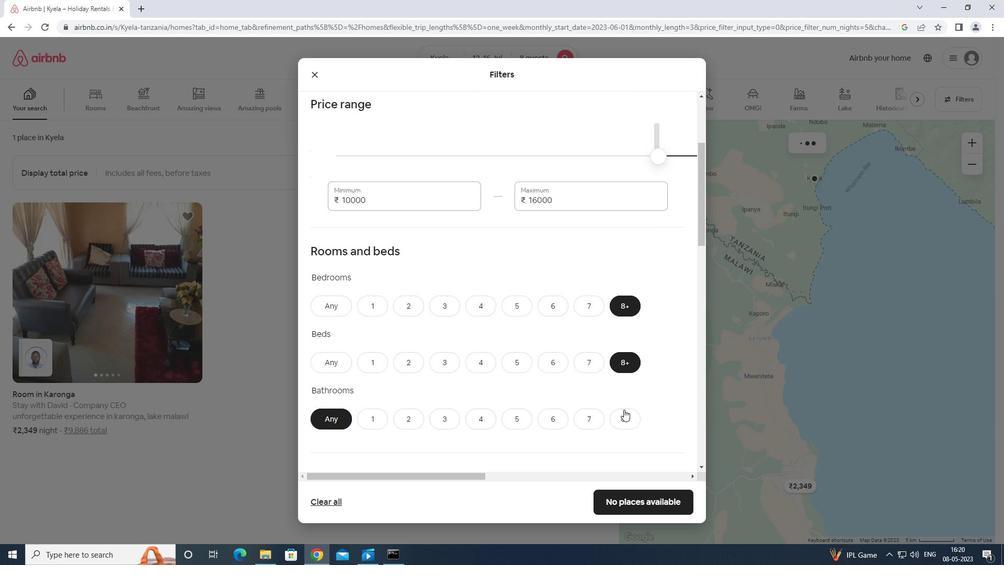 
Action: Mouse moved to (629, 396)
Screenshot: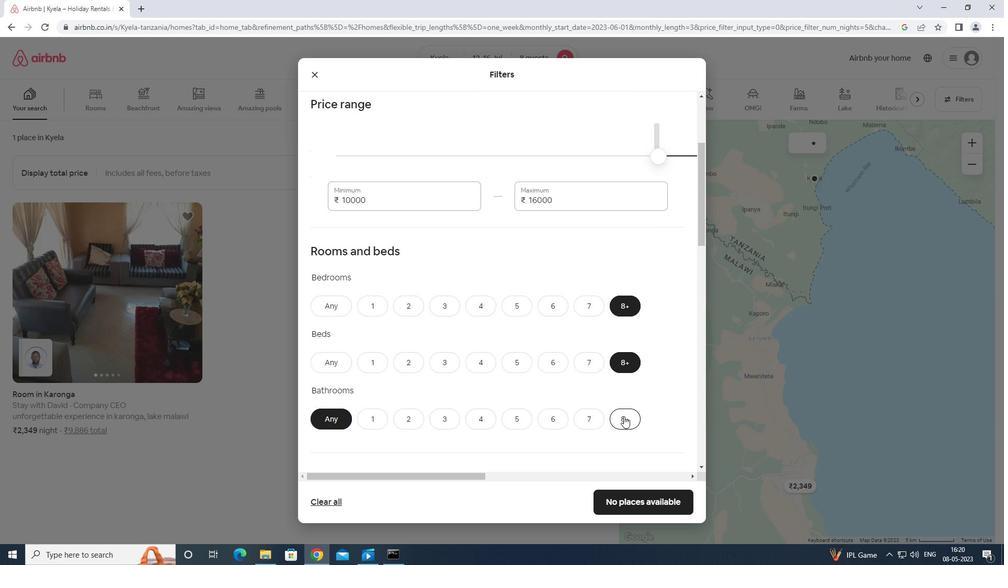 
Action: Mouse scrolled (629, 395) with delta (0, 0)
Screenshot: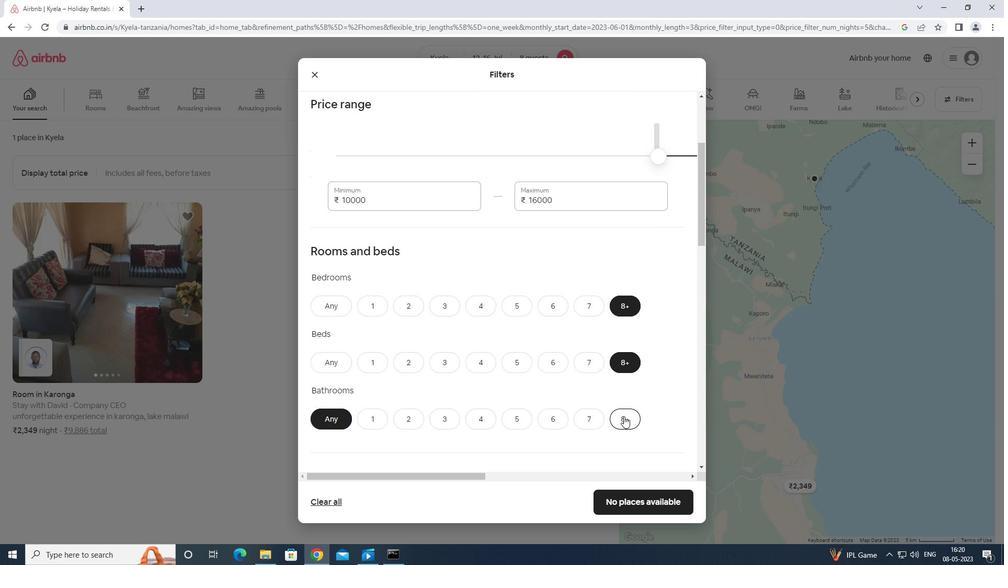 
Action: Mouse scrolled (629, 395) with delta (0, 0)
Screenshot: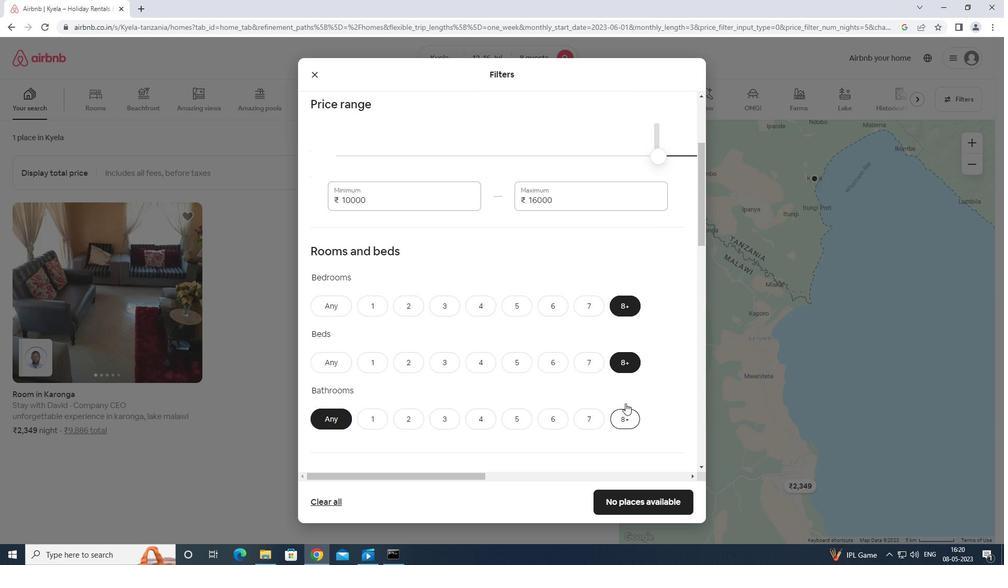 
Action: Mouse scrolled (629, 395) with delta (0, 0)
Screenshot: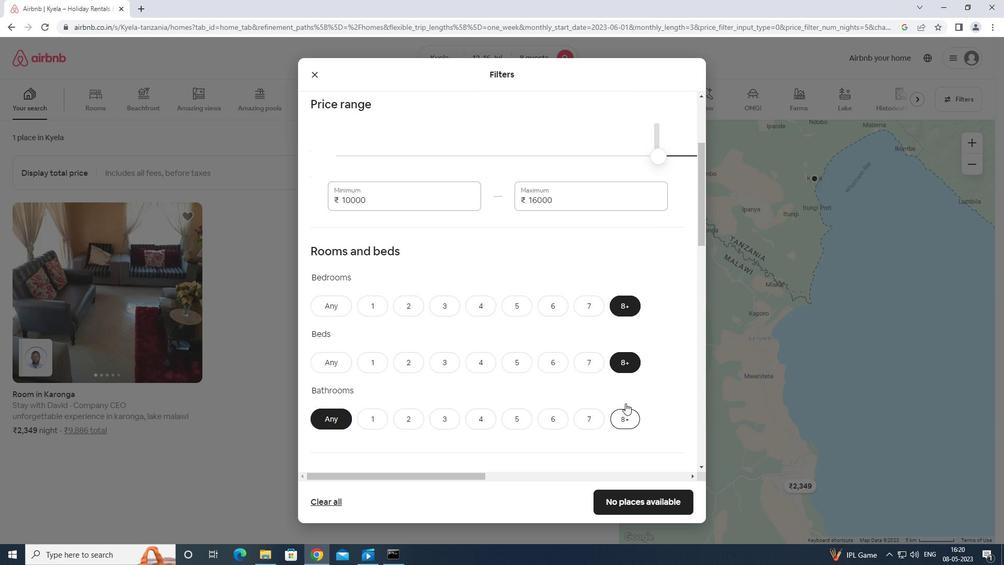 
Action: Mouse moved to (351, 370)
Screenshot: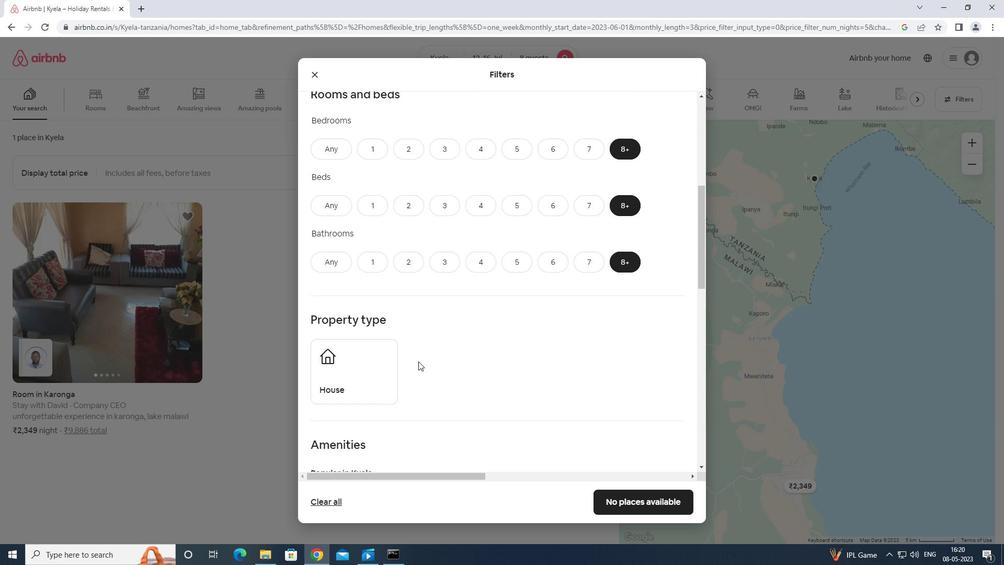 
Action: Mouse pressed left at (351, 370)
Screenshot: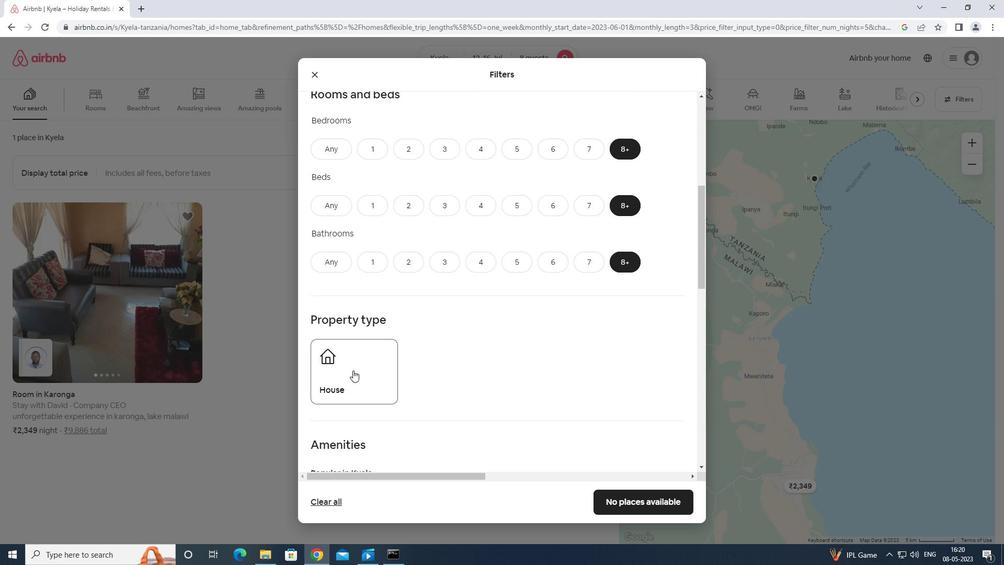 
Action: Mouse moved to (379, 338)
Screenshot: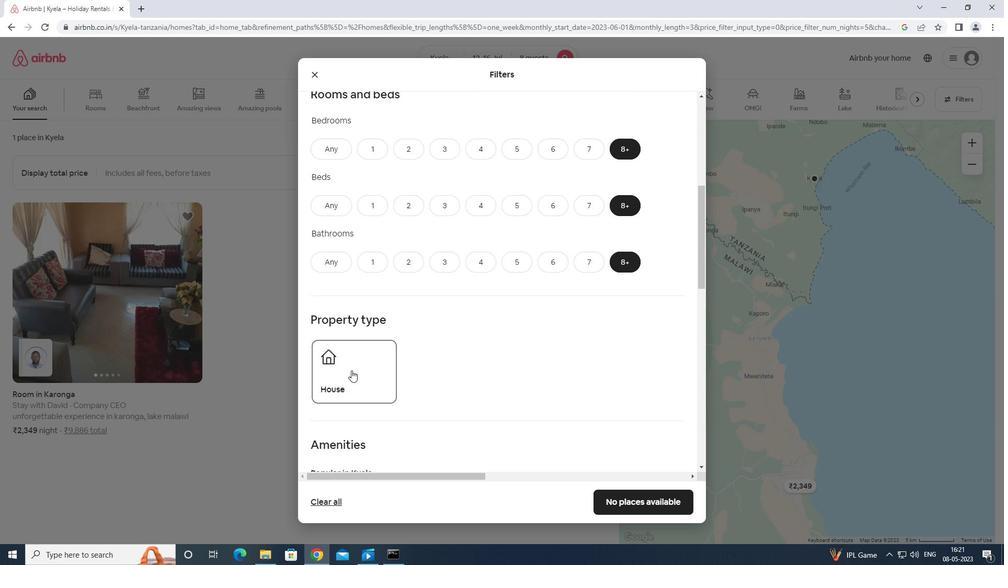 
Action: Mouse scrolled (379, 338) with delta (0, 0)
Screenshot: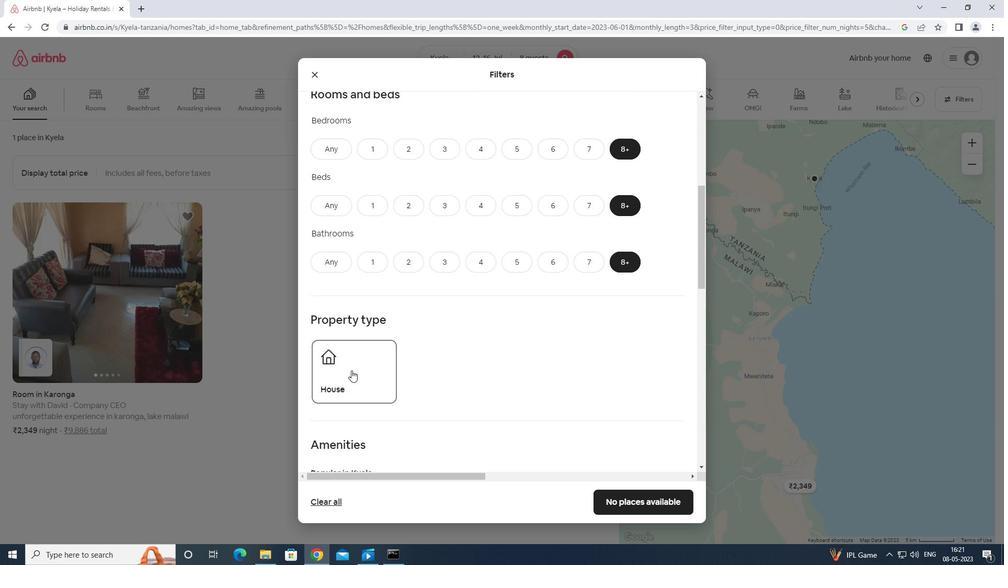 
Action: Mouse scrolled (379, 338) with delta (0, 0)
Screenshot: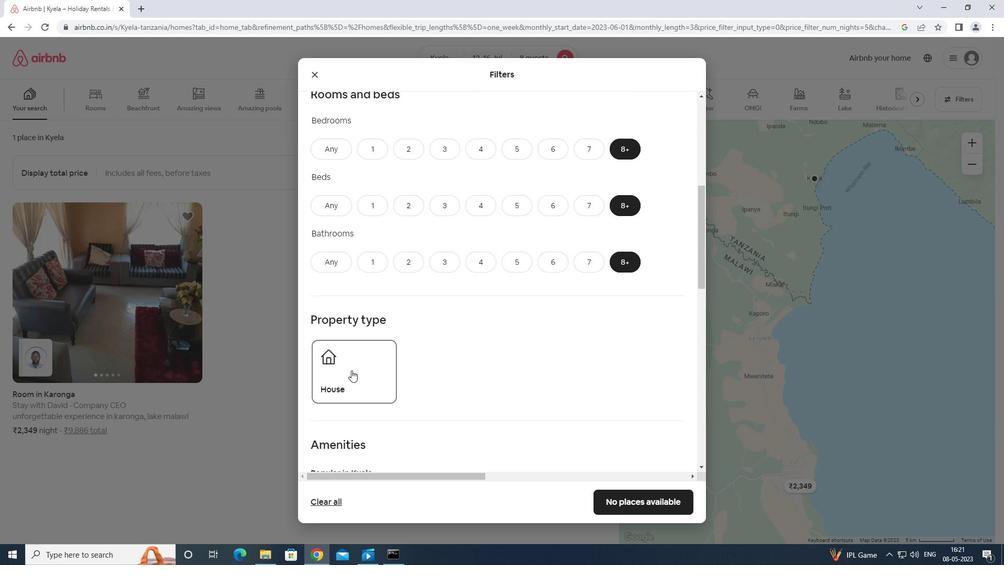 
Action: Mouse scrolled (379, 338) with delta (0, 0)
Screenshot: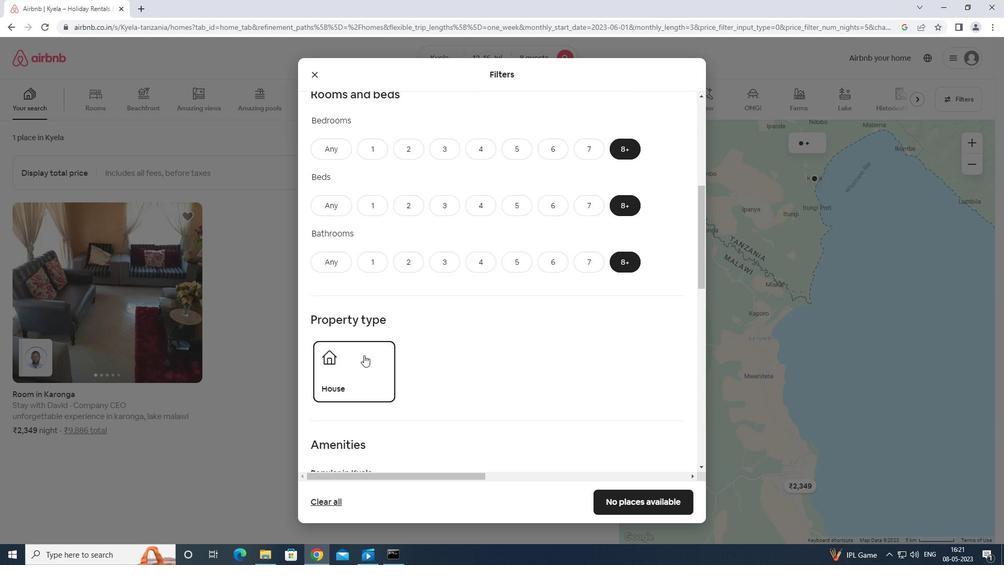 
Action: Mouse scrolled (379, 338) with delta (0, 0)
Screenshot: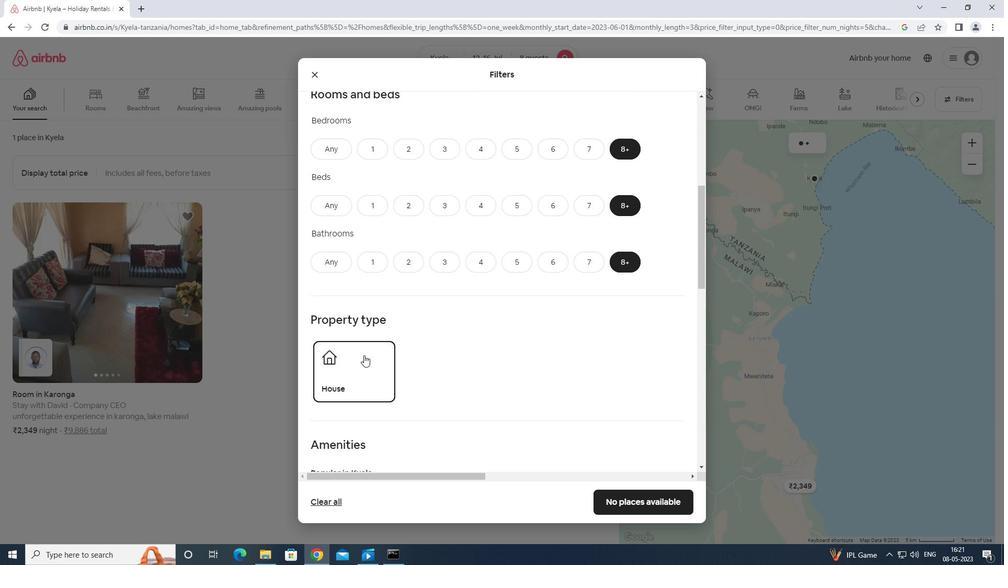 
Action: Mouse moved to (383, 333)
Screenshot: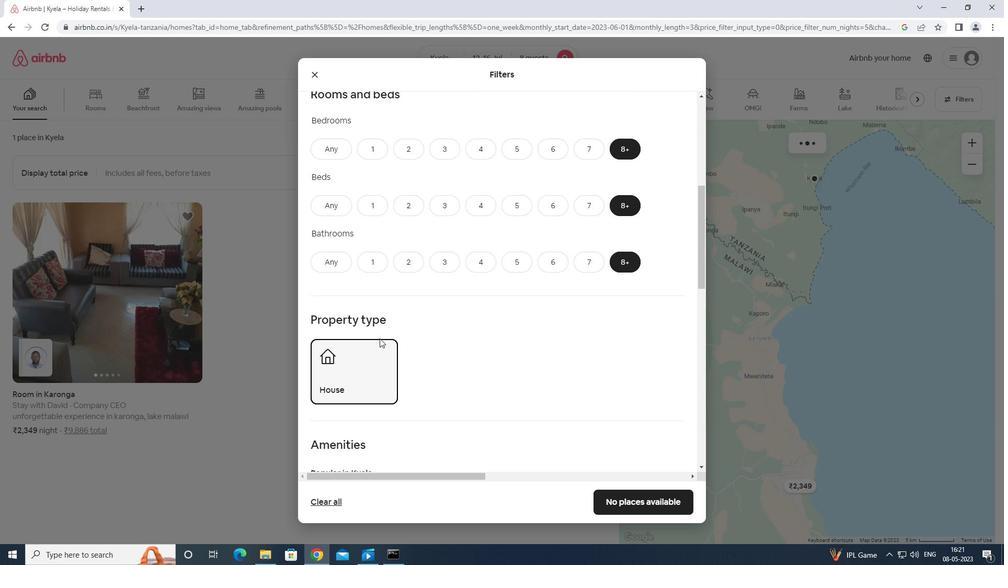 
Action: Mouse scrolled (383, 333) with delta (0, 0)
Screenshot: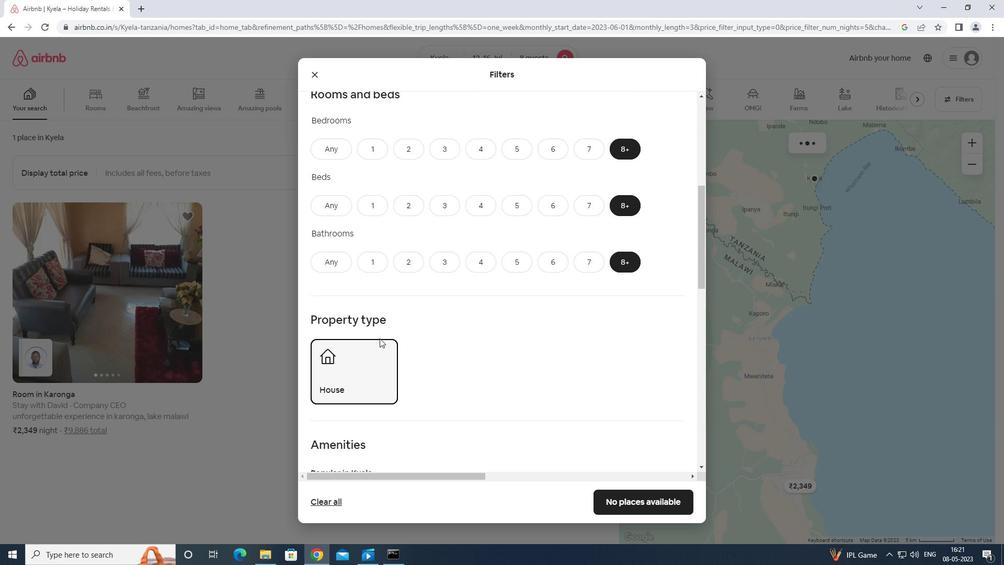 
Action: Mouse scrolled (383, 333) with delta (0, 0)
Screenshot: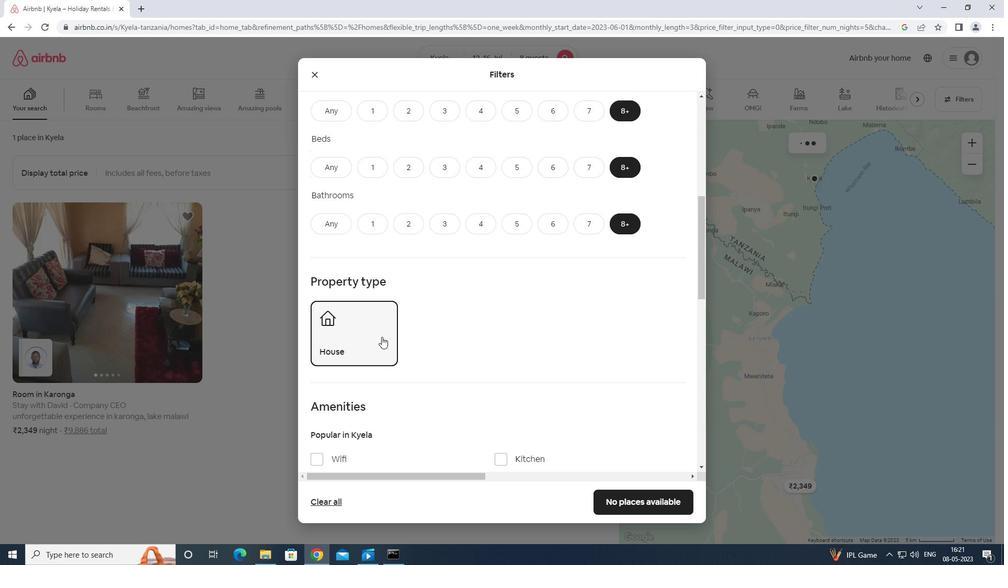
Action: Mouse moved to (312, 181)
Screenshot: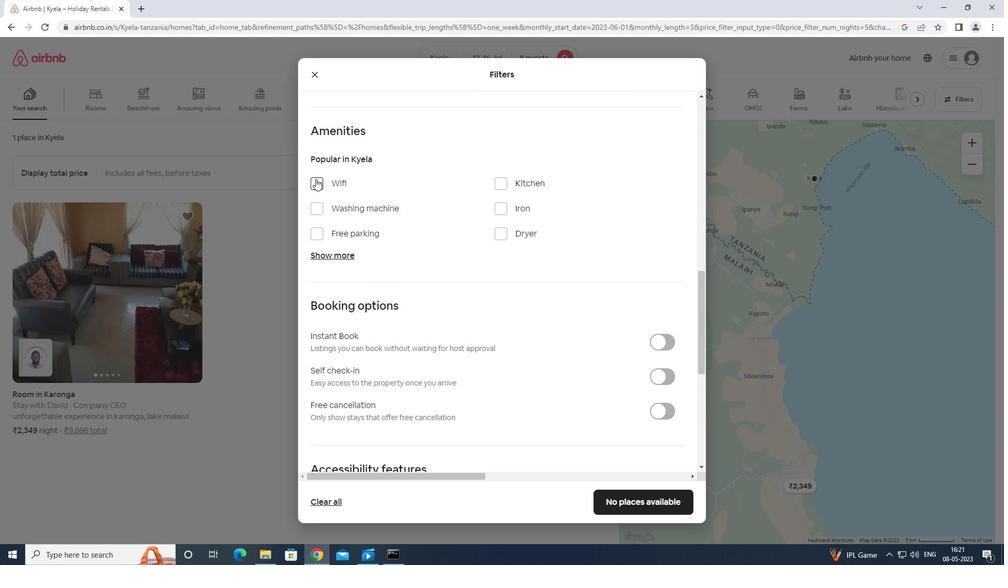 
Action: Mouse pressed left at (312, 181)
Screenshot: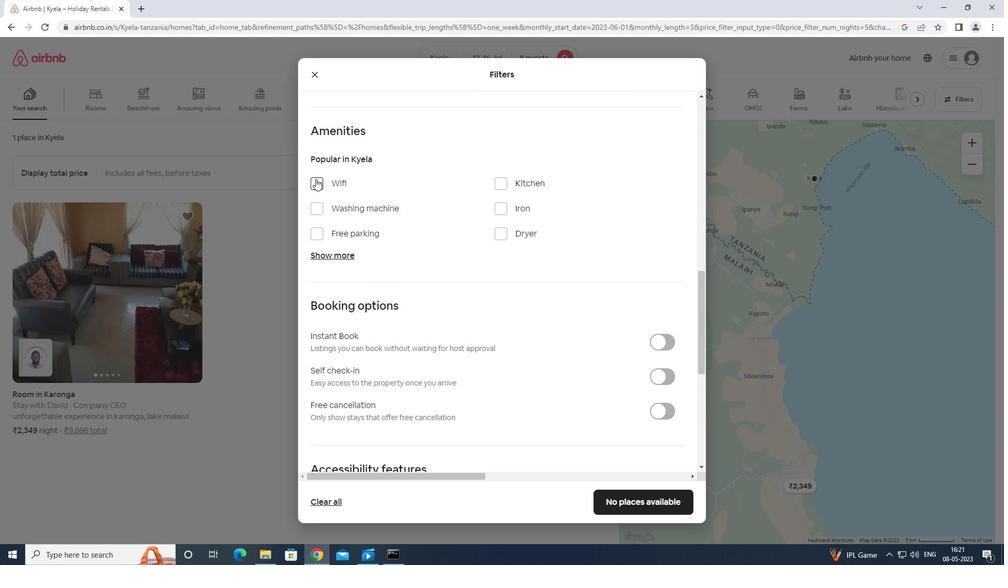
Action: Mouse moved to (318, 232)
Screenshot: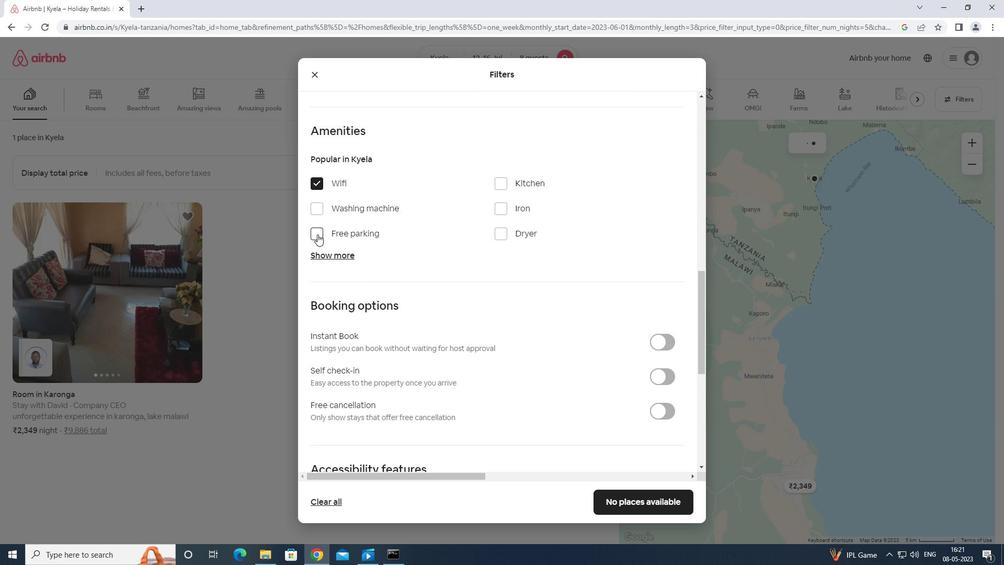 
Action: Mouse pressed left at (318, 232)
Screenshot: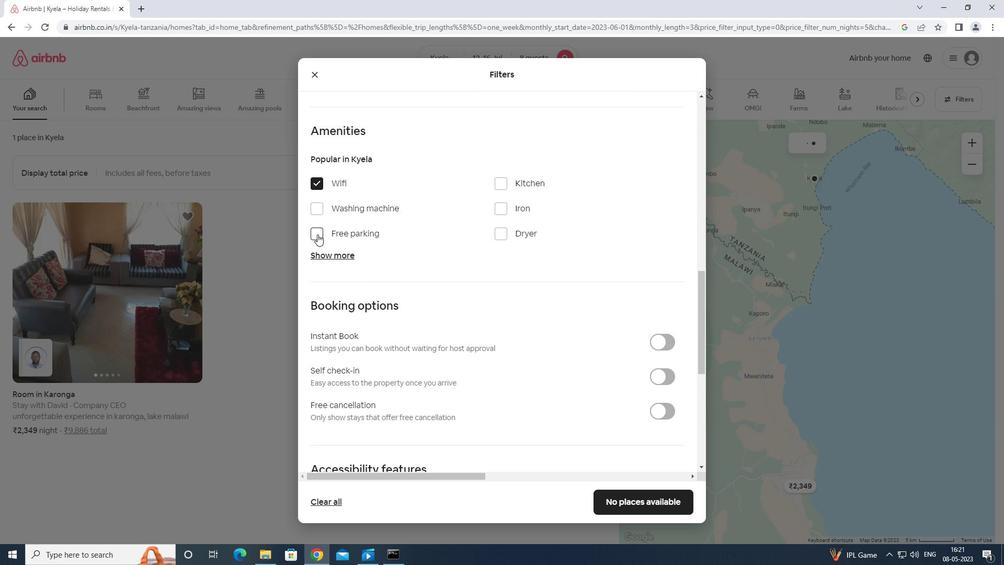 
Action: Mouse moved to (323, 252)
Screenshot: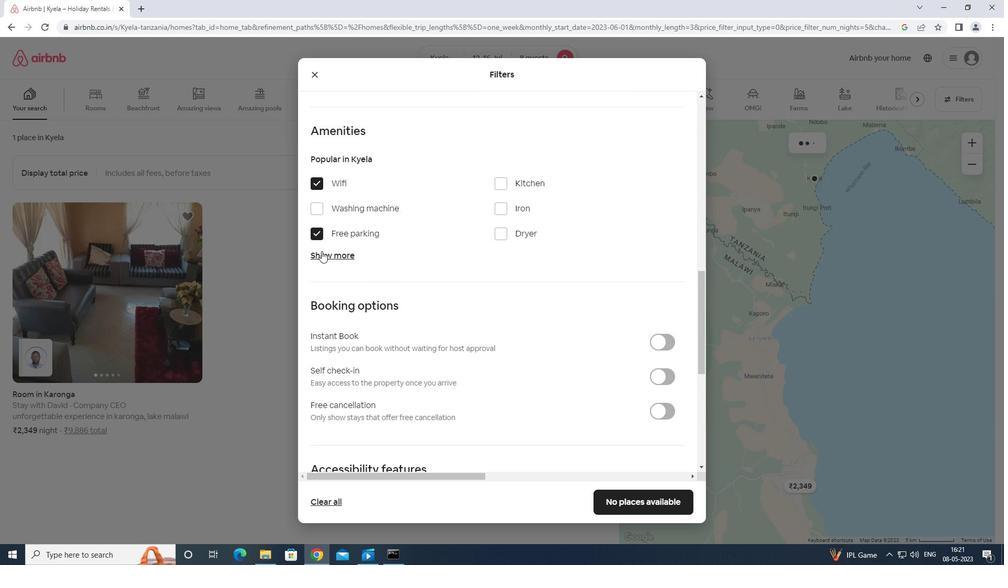 
Action: Mouse pressed left at (323, 252)
Screenshot: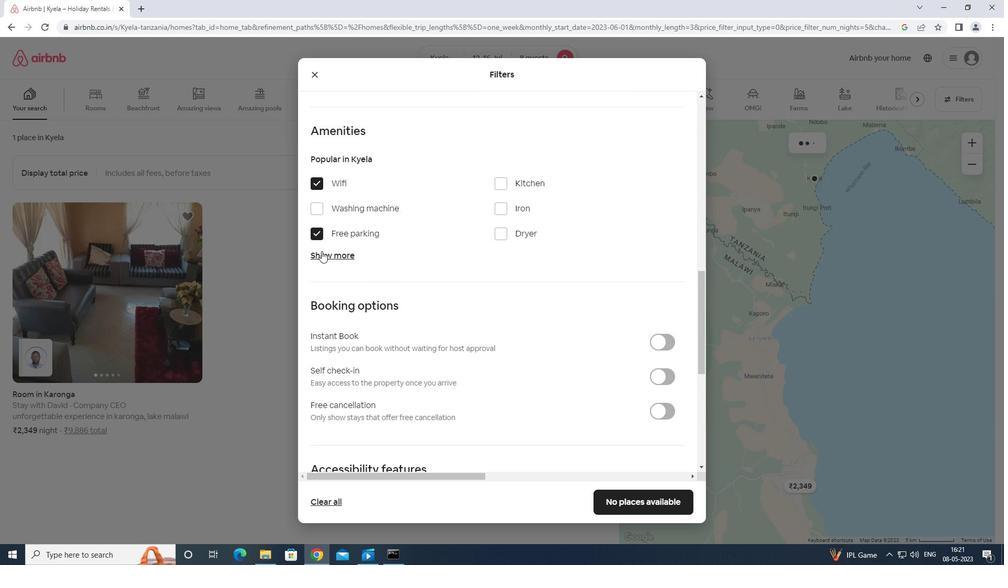 
Action: Mouse moved to (496, 315)
Screenshot: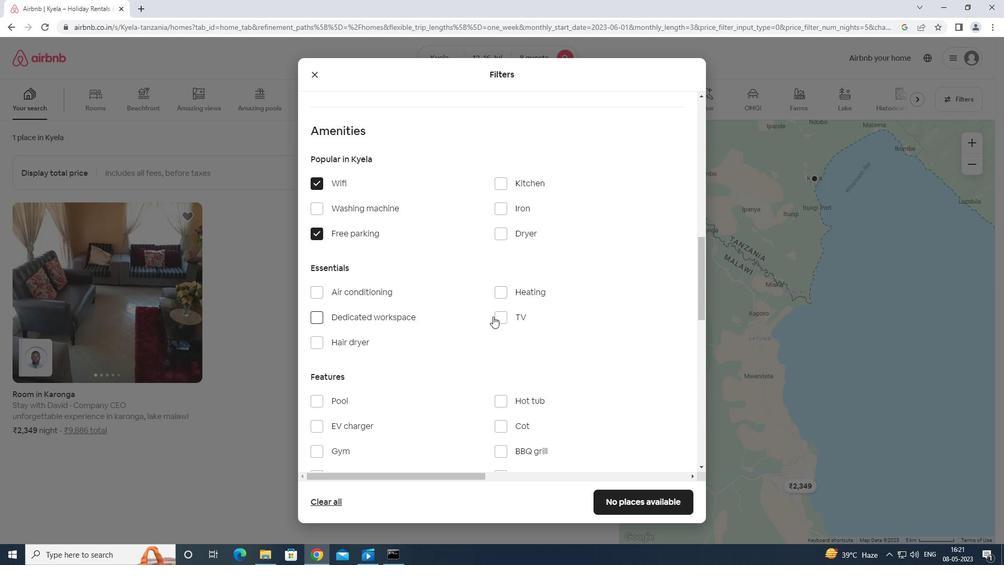 
Action: Mouse pressed left at (496, 315)
Screenshot: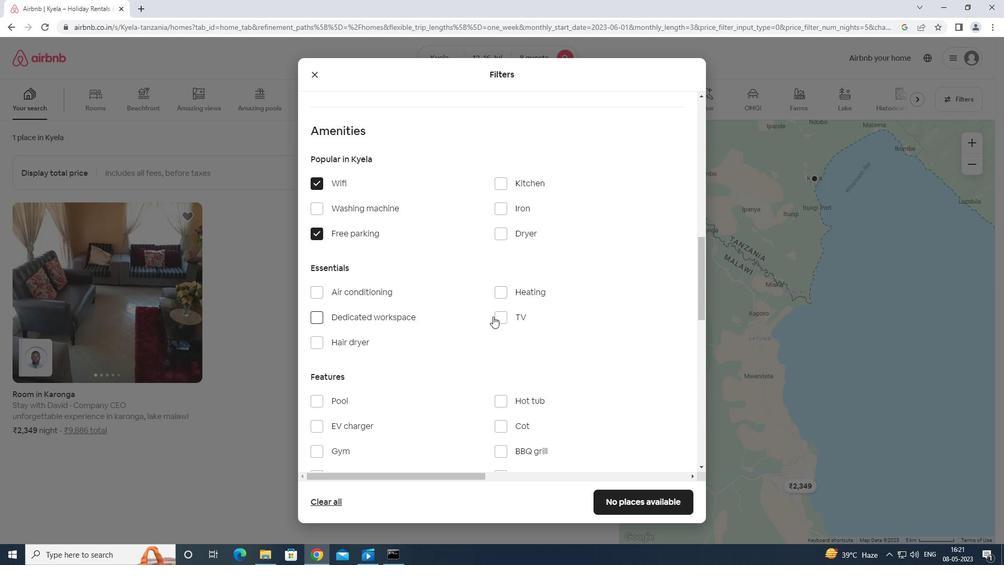 
Action: Mouse moved to (502, 311)
Screenshot: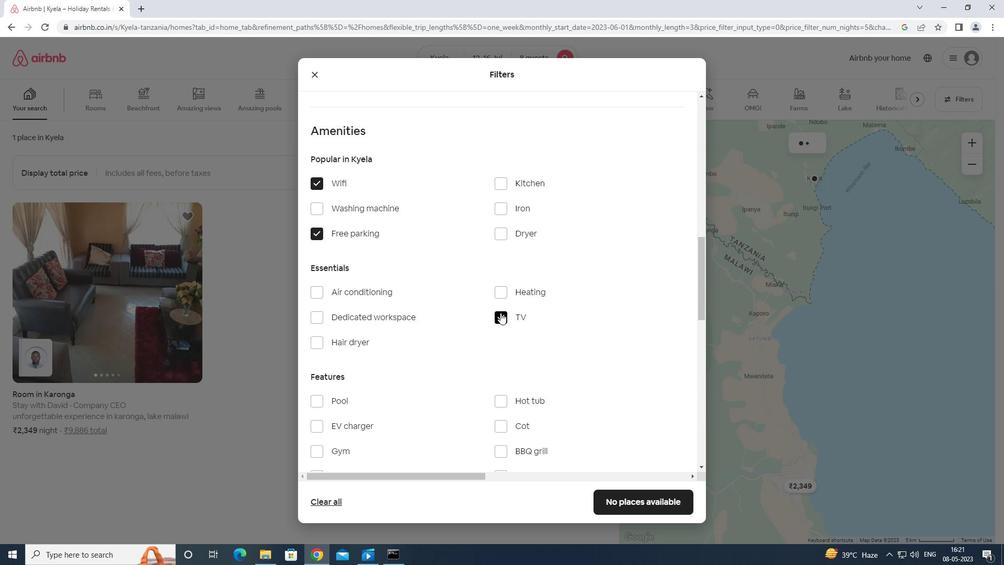 
Action: Mouse scrolled (502, 311) with delta (0, 0)
Screenshot: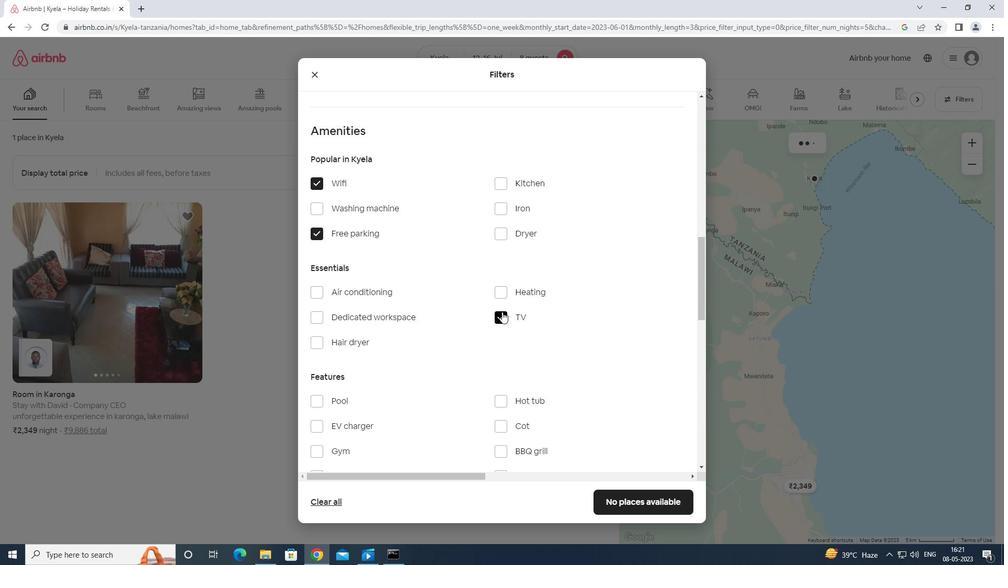 
Action: Mouse moved to (502, 312)
Screenshot: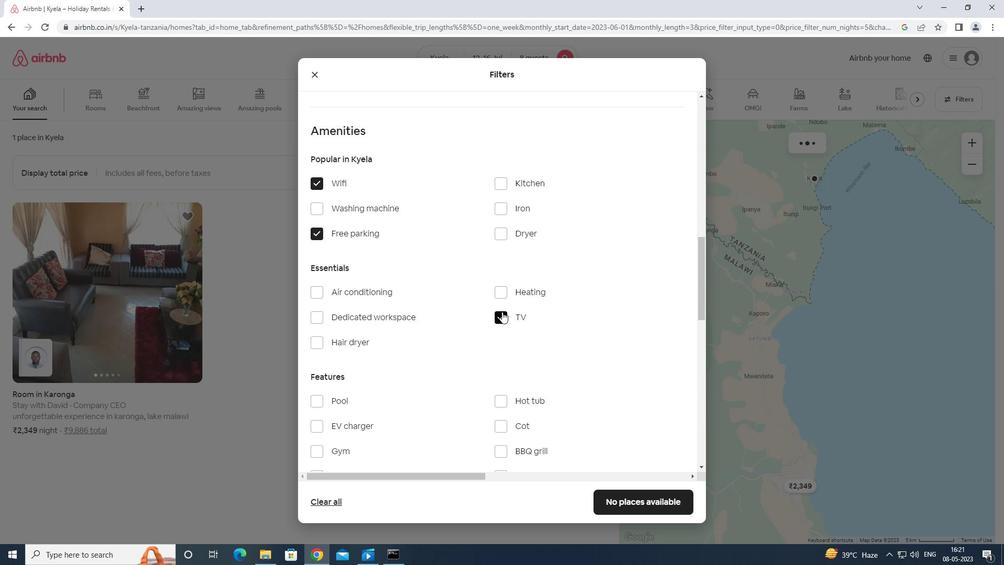 
Action: Mouse scrolled (502, 311) with delta (0, 0)
Screenshot: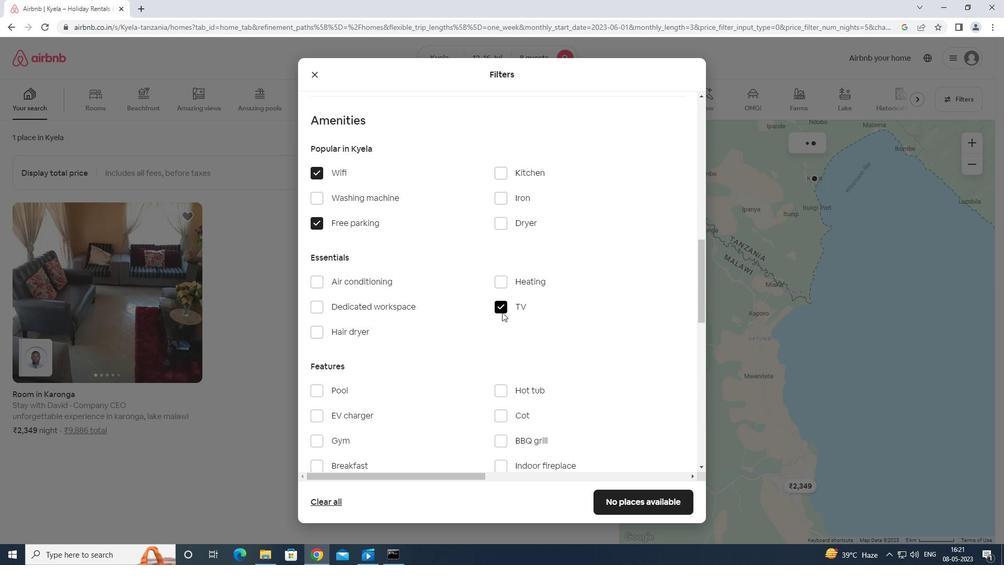 
Action: Mouse moved to (313, 343)
Screenshot: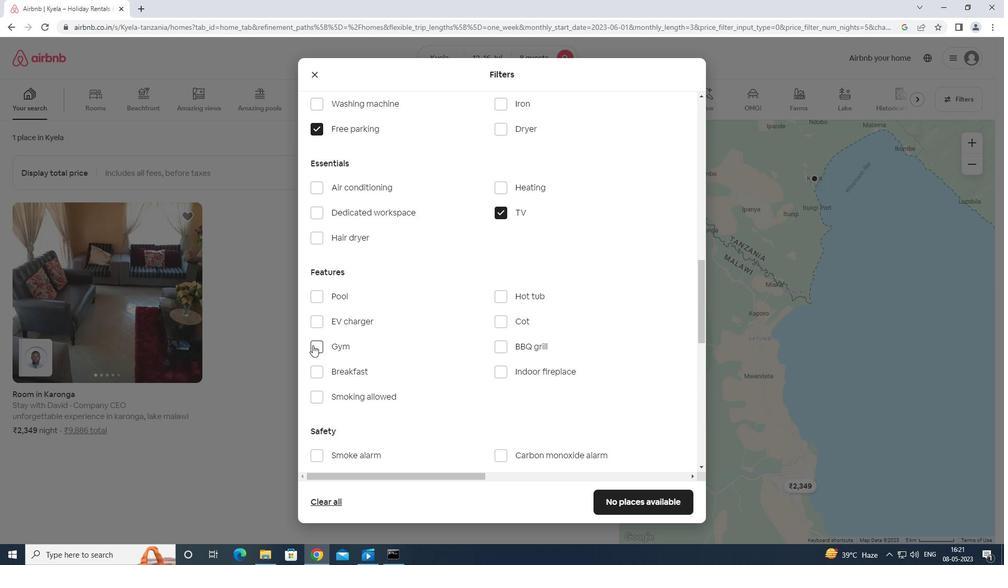 
Action: Mouse pressed left at (313, 343)
Screenshot: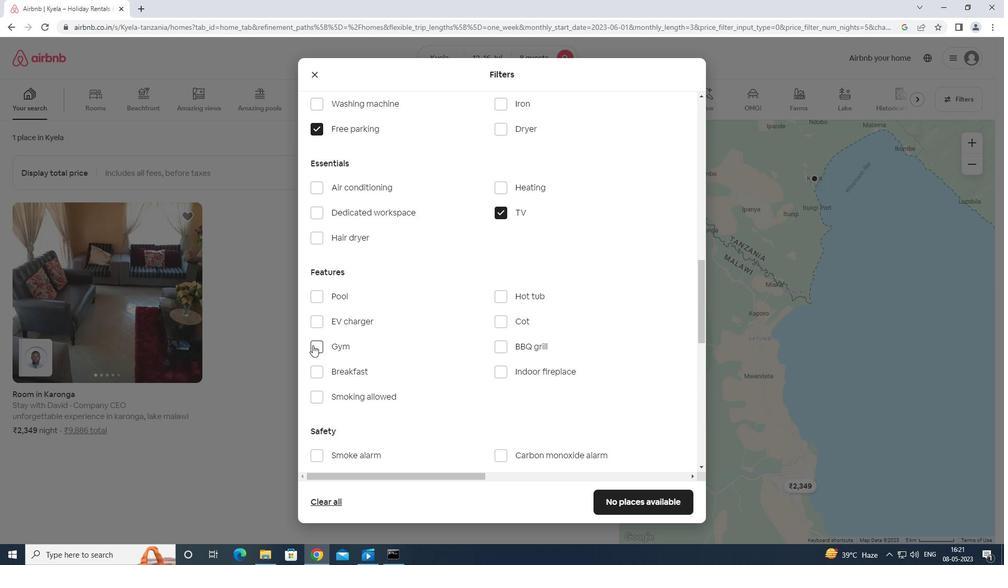 
Action: Mouse moved to (314, 369)
Screenshot: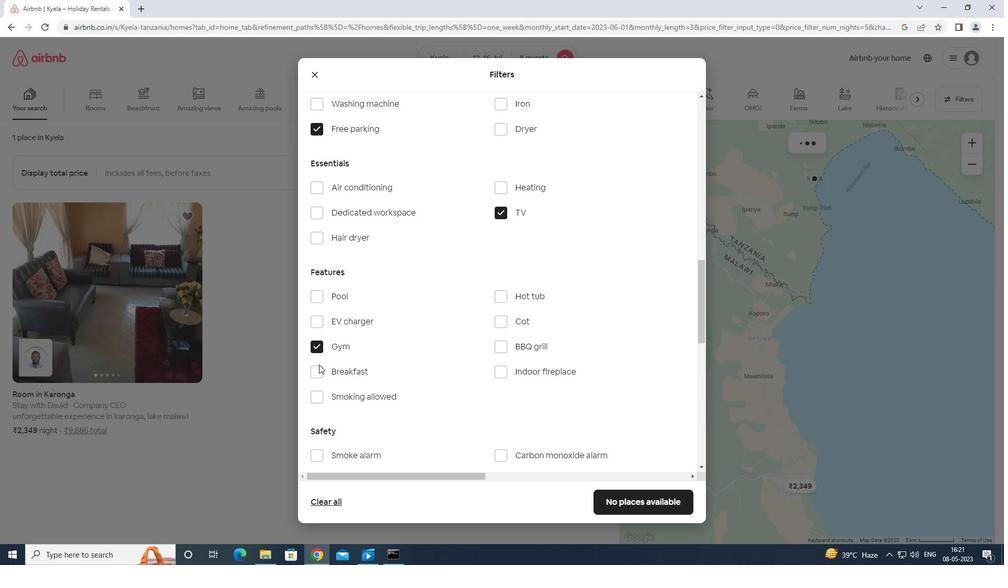 
Action: Mouse pressed left at (314, 369)
Screenshot: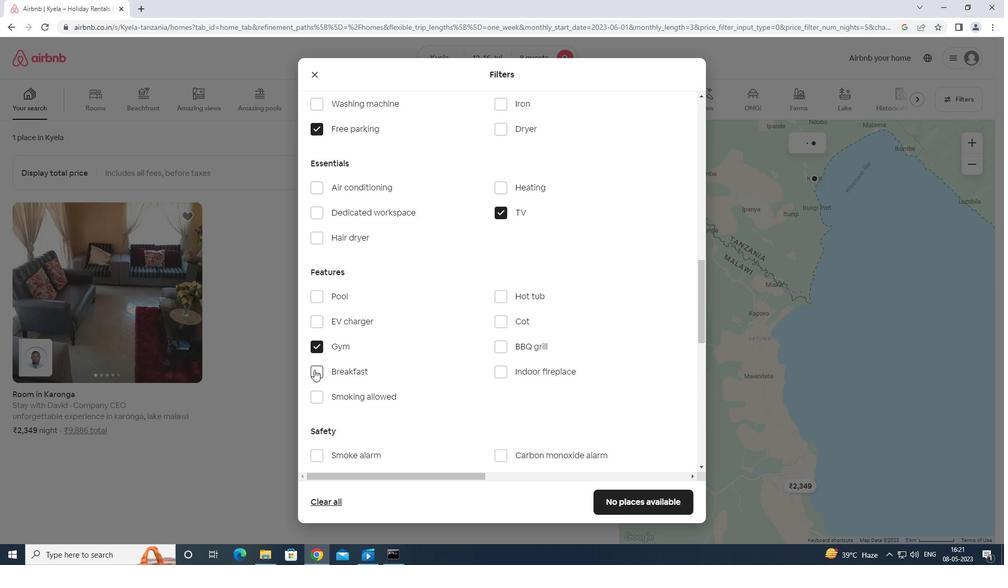 
Action: Mouse moved to (327, 354)
Screenshot: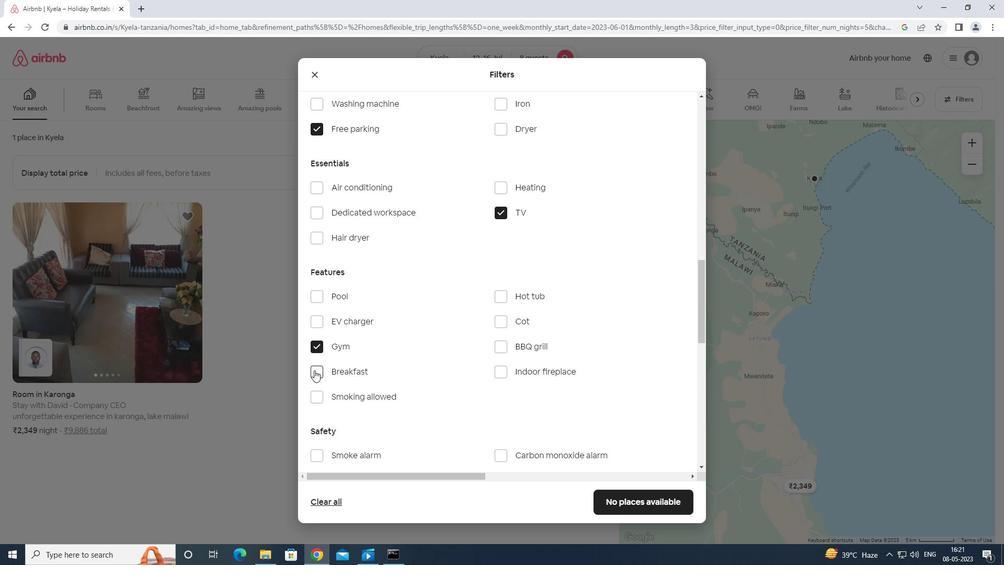 
Action: Mouse scrolled (327, 354) with delta (0, 0)
Screenshot: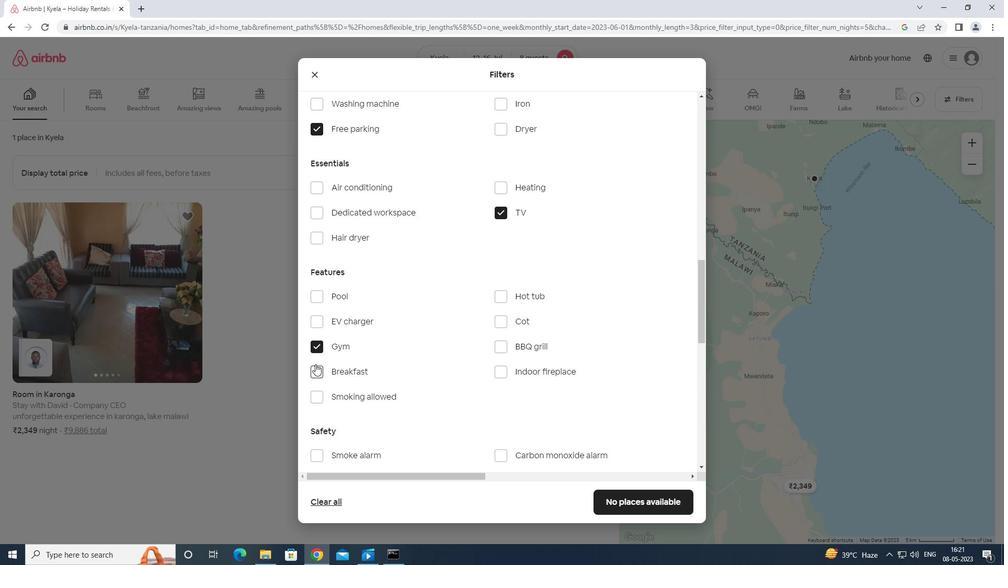 
Action: Mouse scrolled (327, 354) with delta (0, 0)
Screenshot: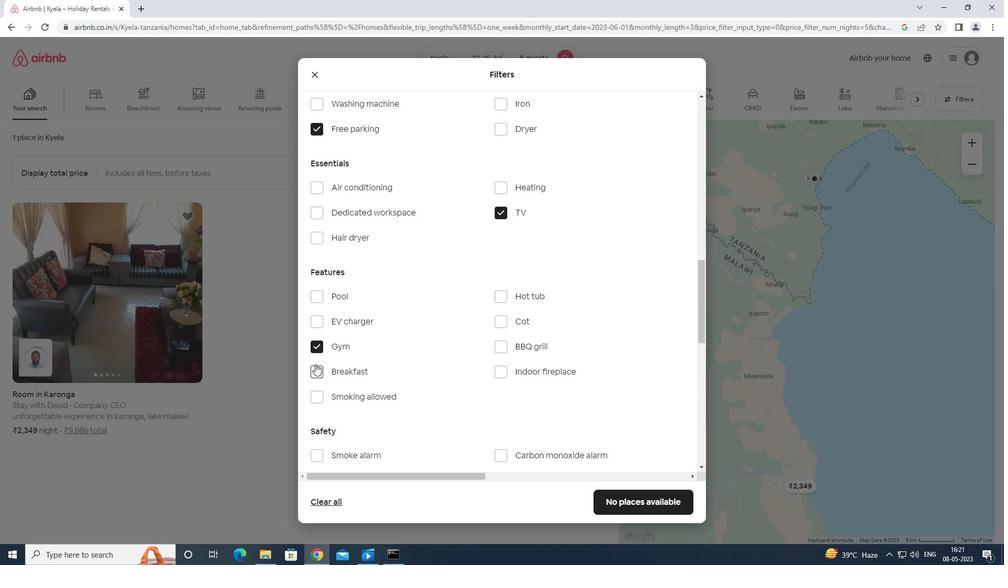 
Action: Mouse scrolled (327, 354) with delta (0, 0)
Screenshot: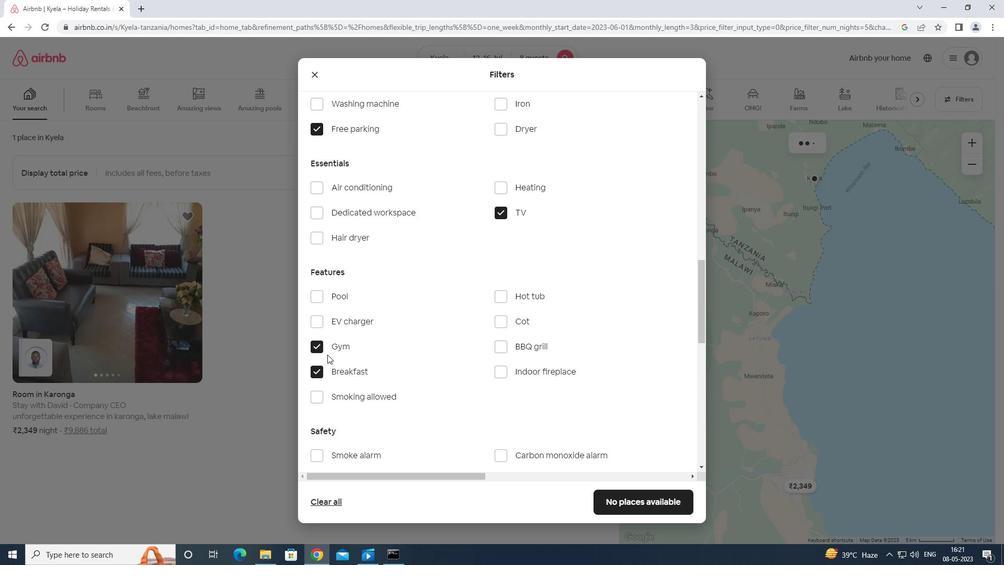 
Action: Mouse moved to (659, 440)
Screenshot: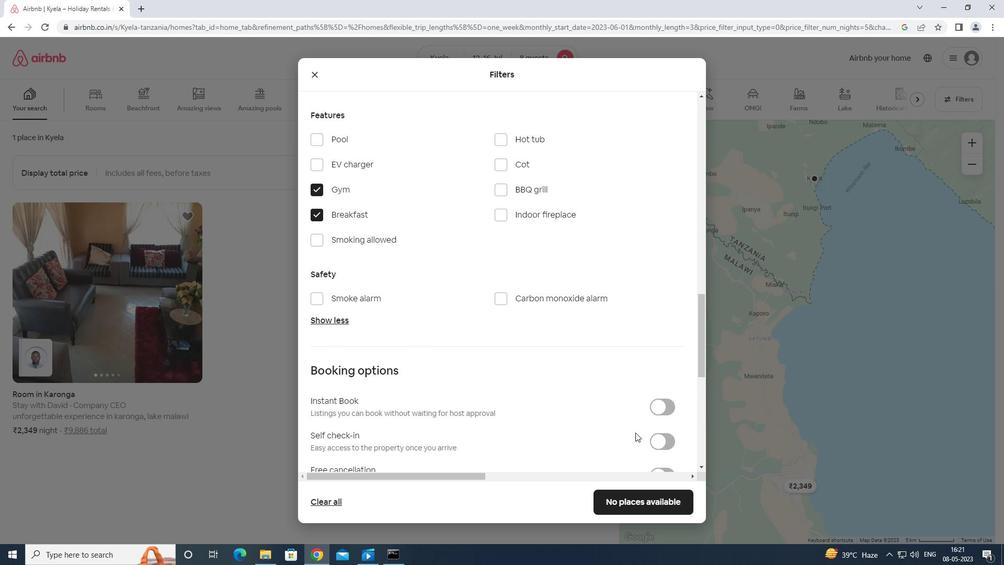 
Action: Mouse pressed left at (659, 440)
Screenshot: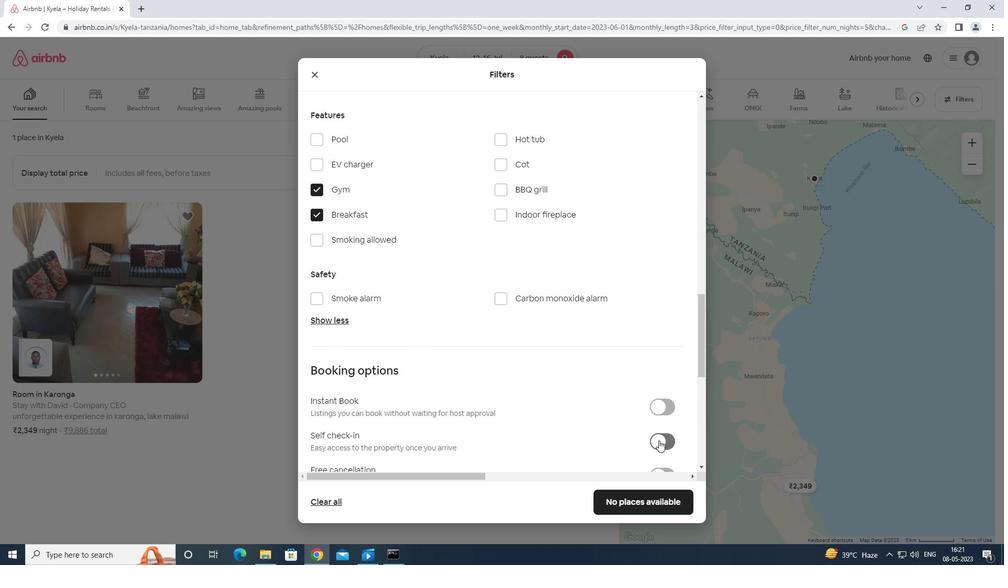 
Action: Mouse moved to (669, 427)
Screenshot: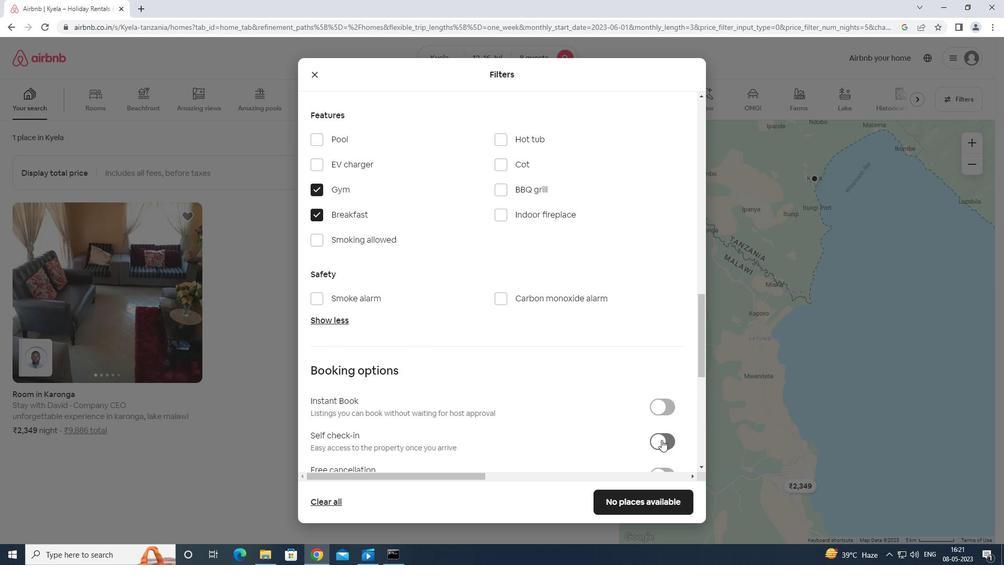 
Action: Mouse scrolled (669, 427) with delta (0, 0)
Screenshot: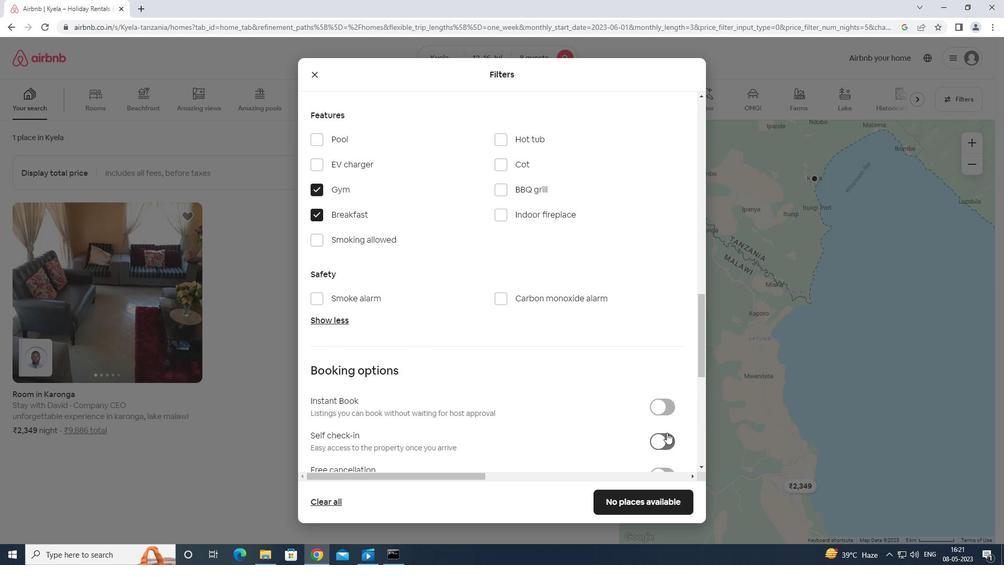 
Action: Mouse scrolled (669, 427) with delta (0, 0)
Screenshot: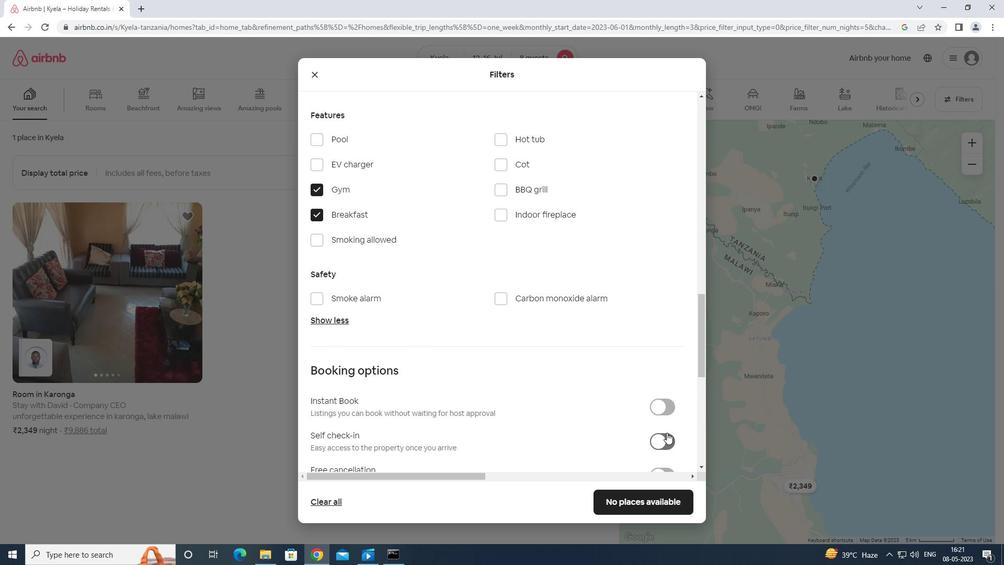 
Action: Mouse scrolled (669, 427) with delta (0, 0)
Screenshot: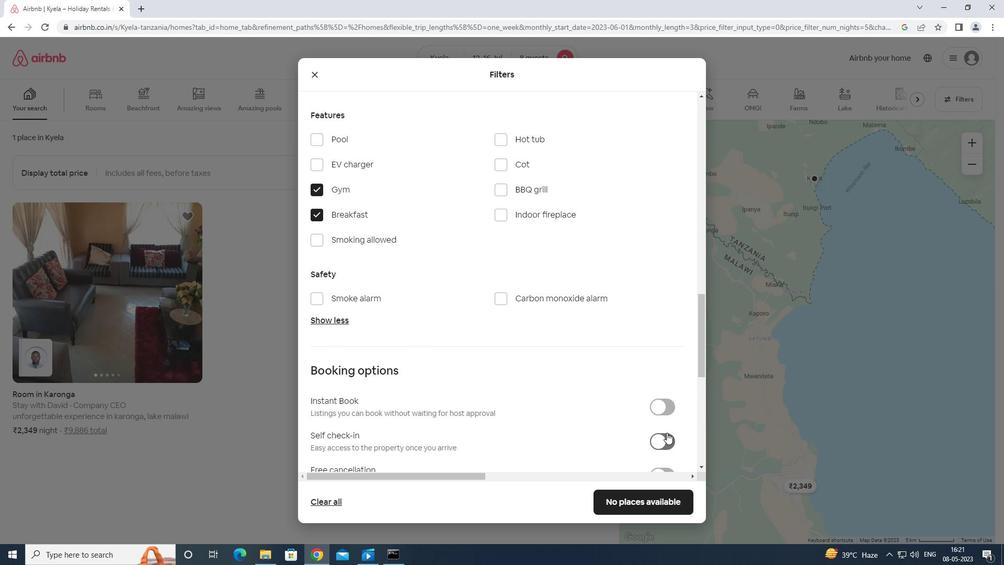 
Action: Mouse moved to (669, 419)
Screenshot: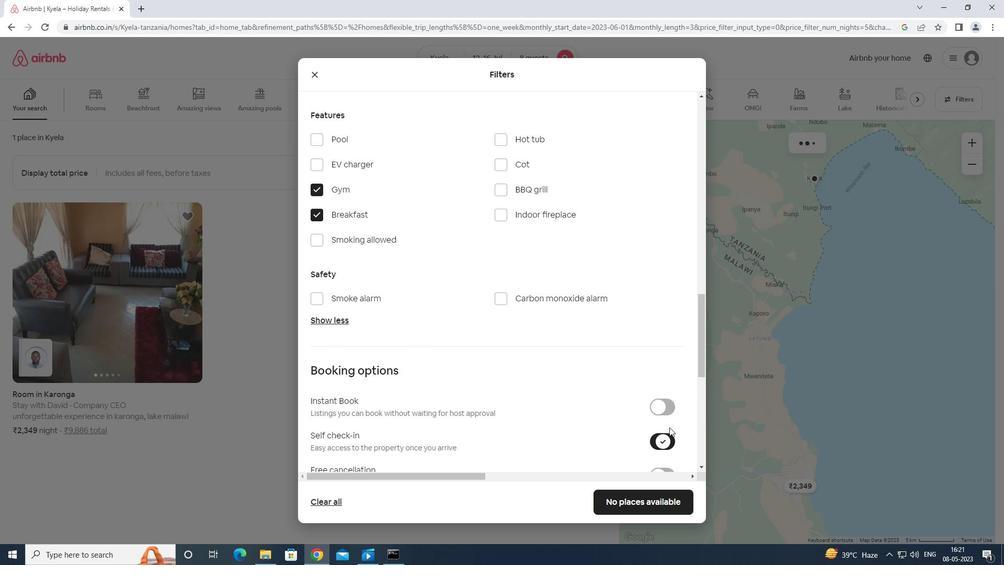 
Action: Mouse scrolled (669, 419) with delta (0, 0)
Screenshot: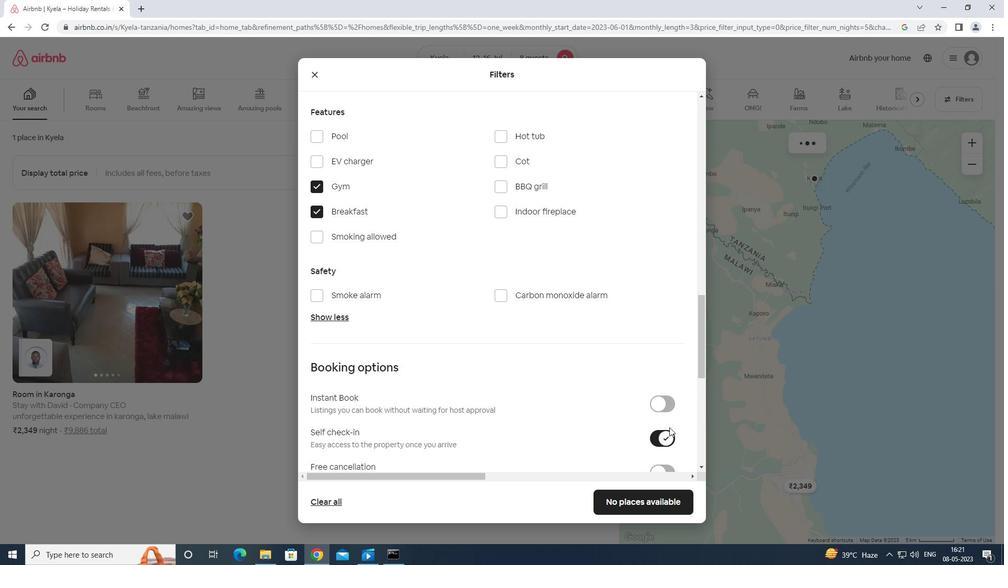 
Action: Mouse scrolled (669, 419) with delta (0, 0)
Screenshot: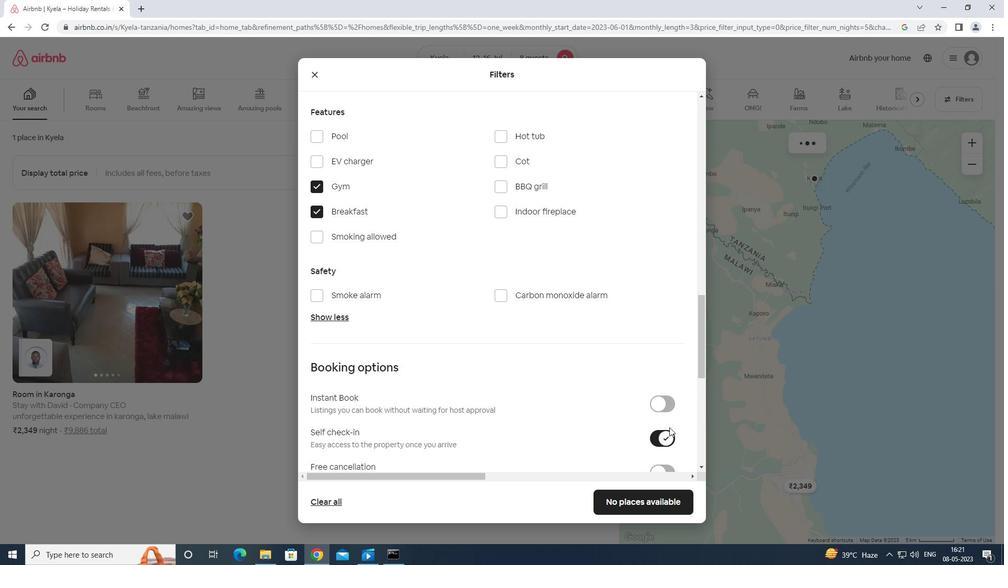 
Action: Mouse scrolled (669, 419) with delta (0, 0)
Screenshot: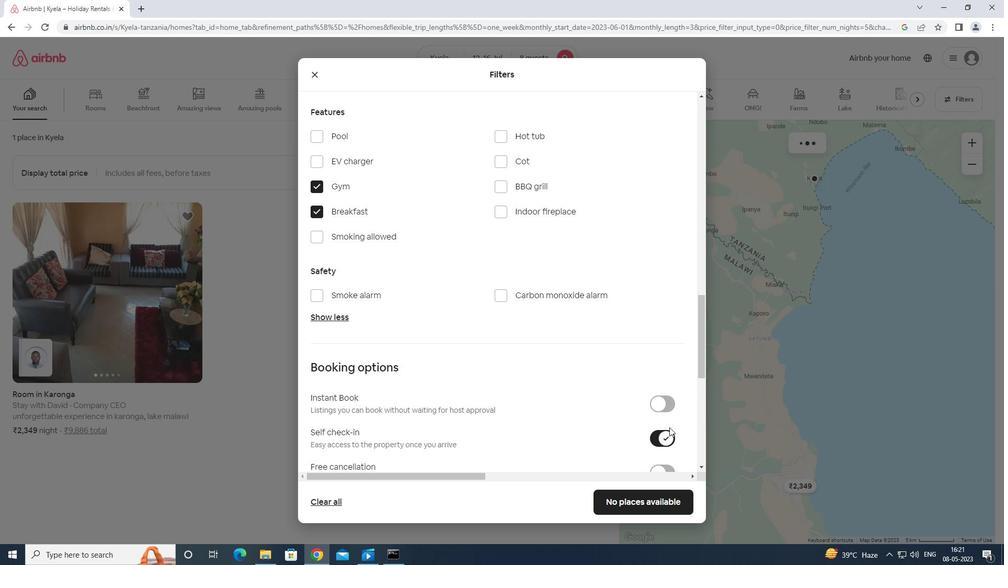 
Action: Mouse moved to (669, 416)
Screenshot: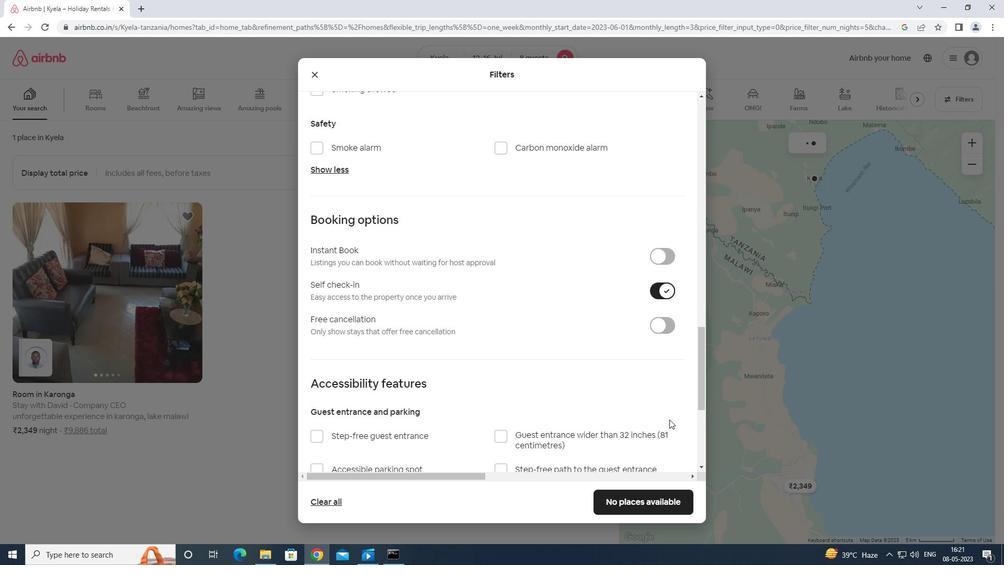 
Action: Mouse scrolled (669, 415) with delta (0, 0)
Screenshot: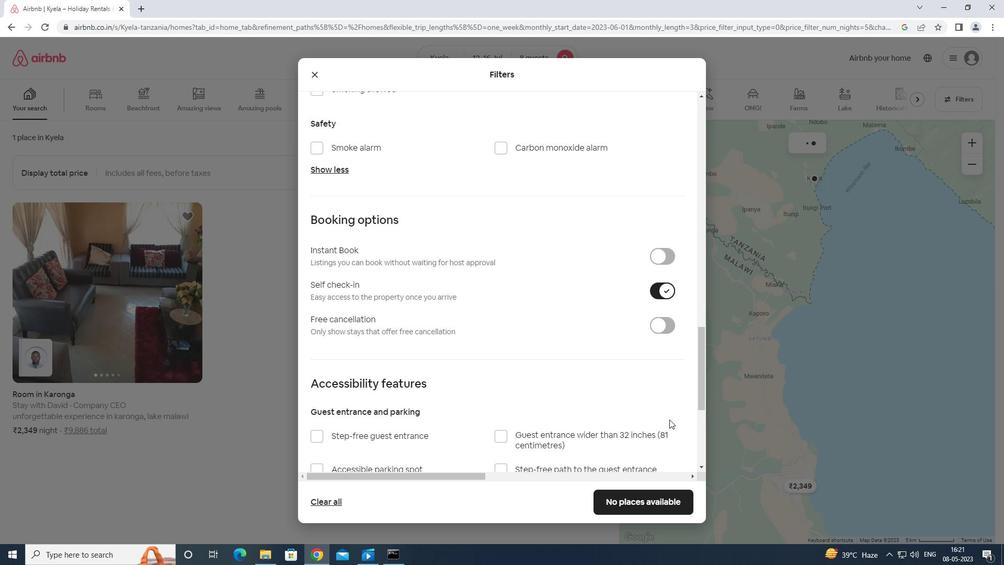 
Action: Mouse scrolled (669, 415) with delta (0, 0)
Screenshot: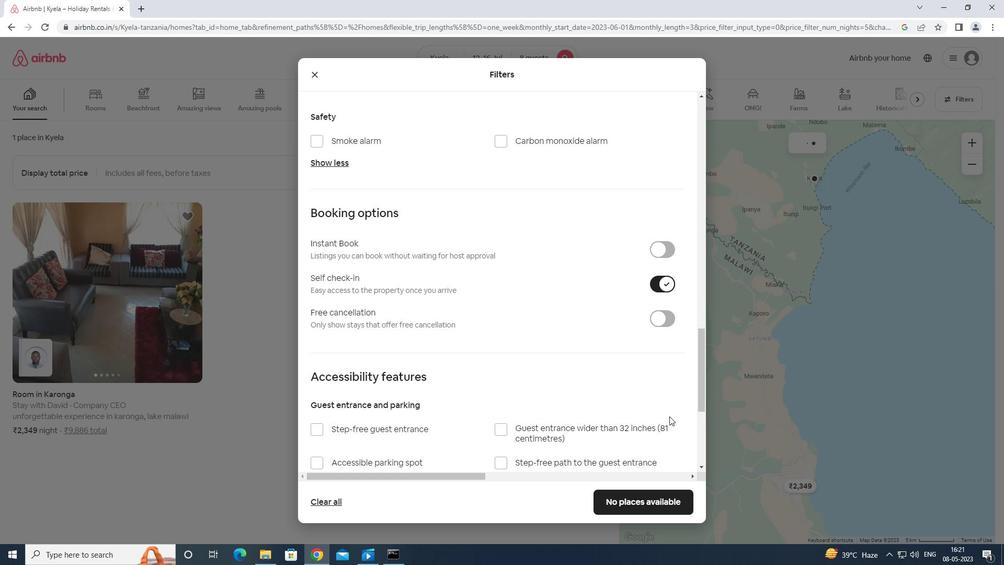 
Action: Mouse moved to (670, 413)
Screenshot: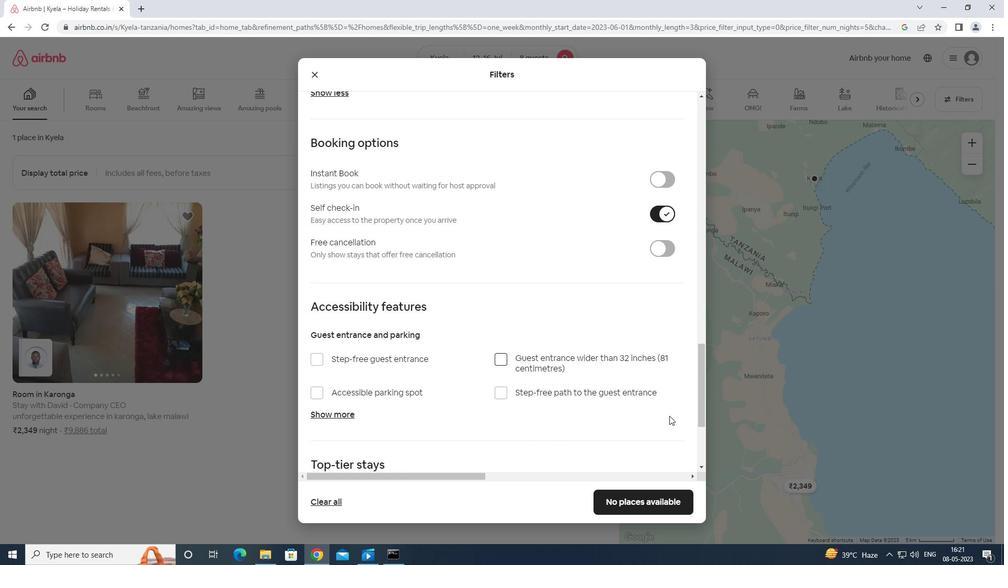
Action: Mouse scrolled (670, 413) with delta (0, 0)
Screenshot: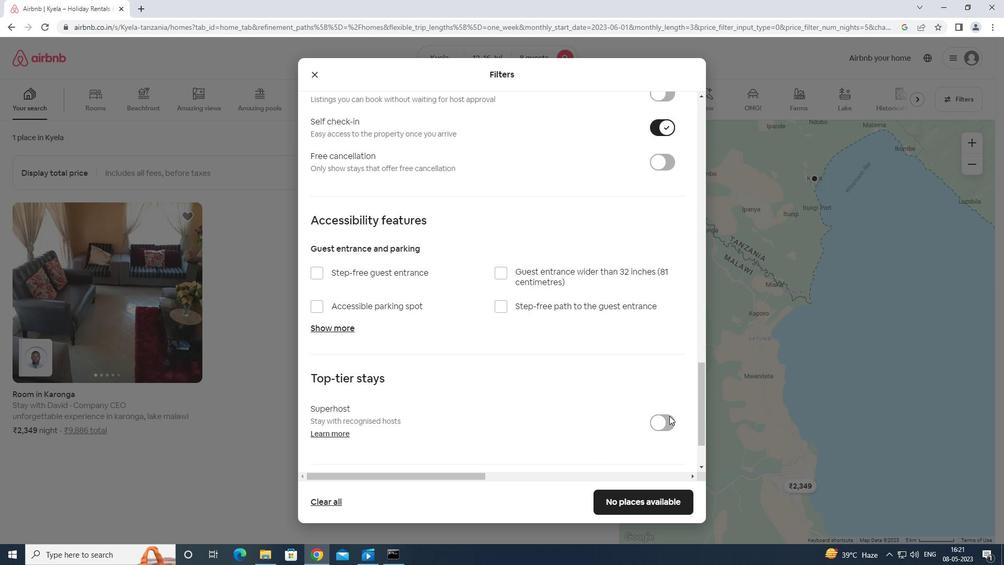 
Action: Mouse moved to (318, 439)
Screenshot: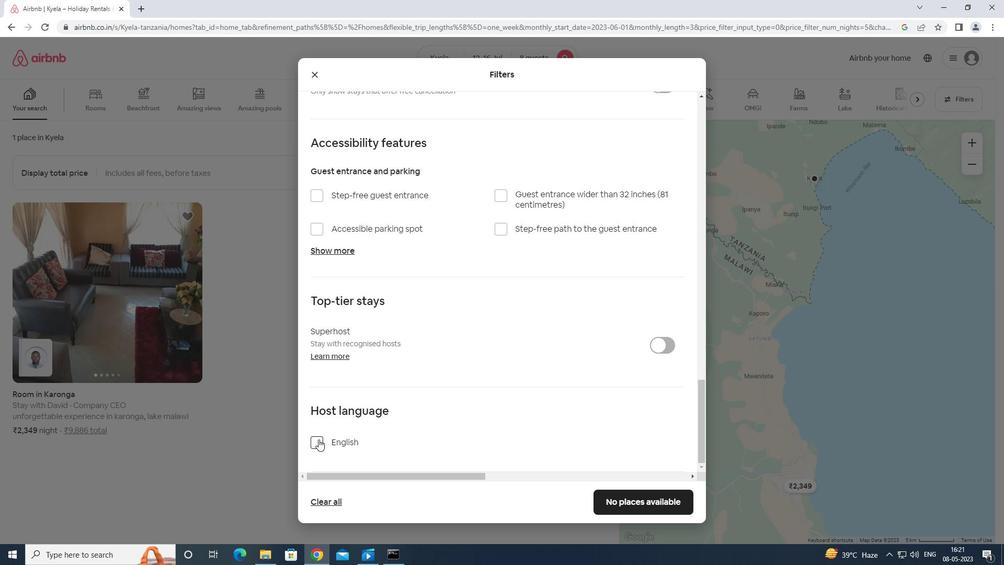 
Action: Mouse pressed left at (318, 439)
Screenshot: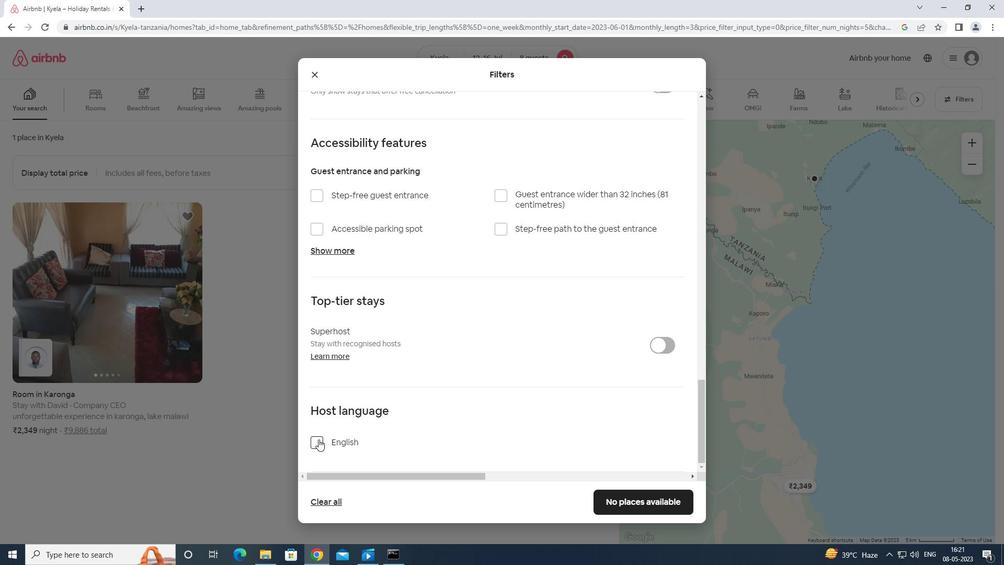 
Action: Mouse moved to (630, 499)
Screenshot: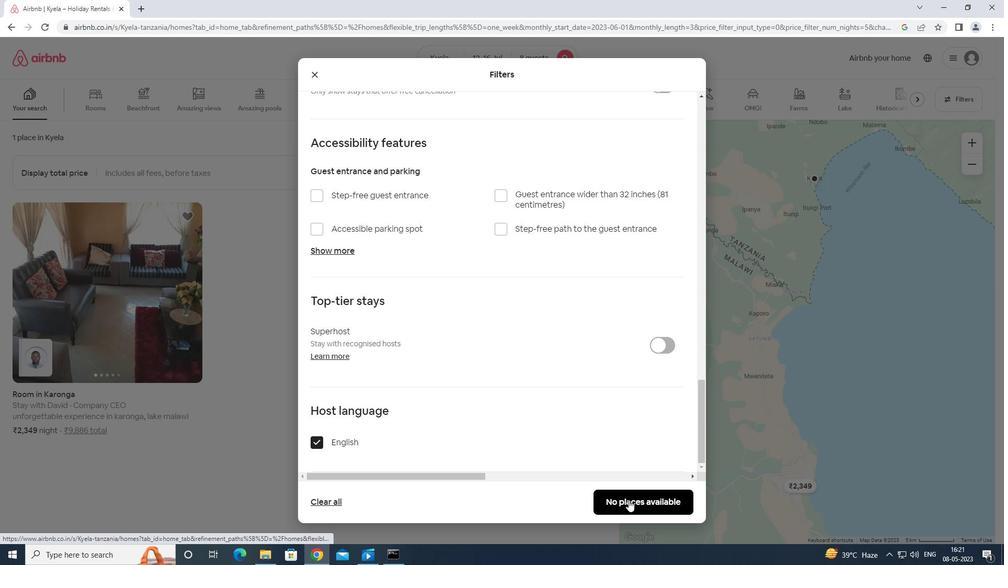 
Action: Mouse pressed left at (630, 499)
Screenshot: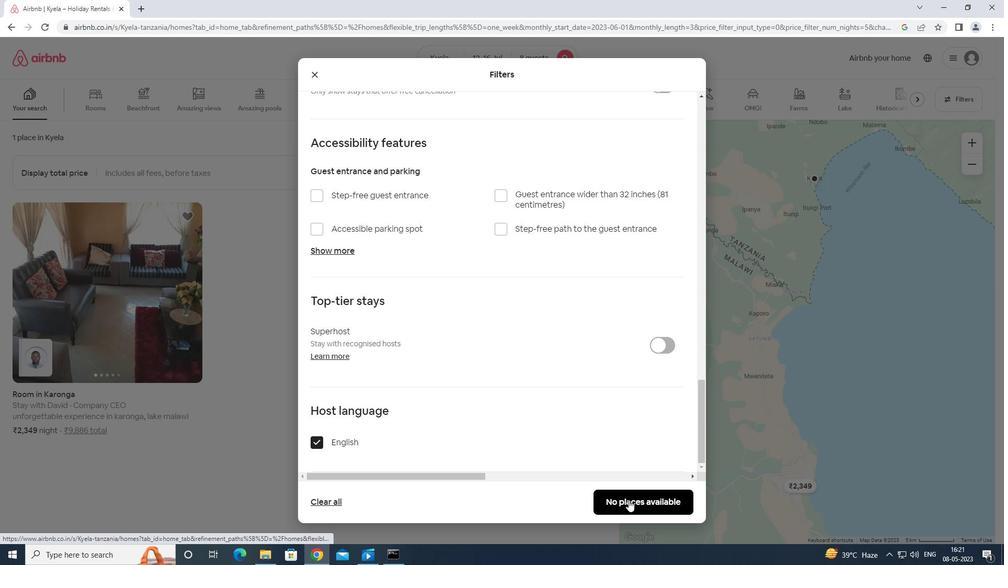 
Action: Mouse moved to (631, 498)
Screenshot: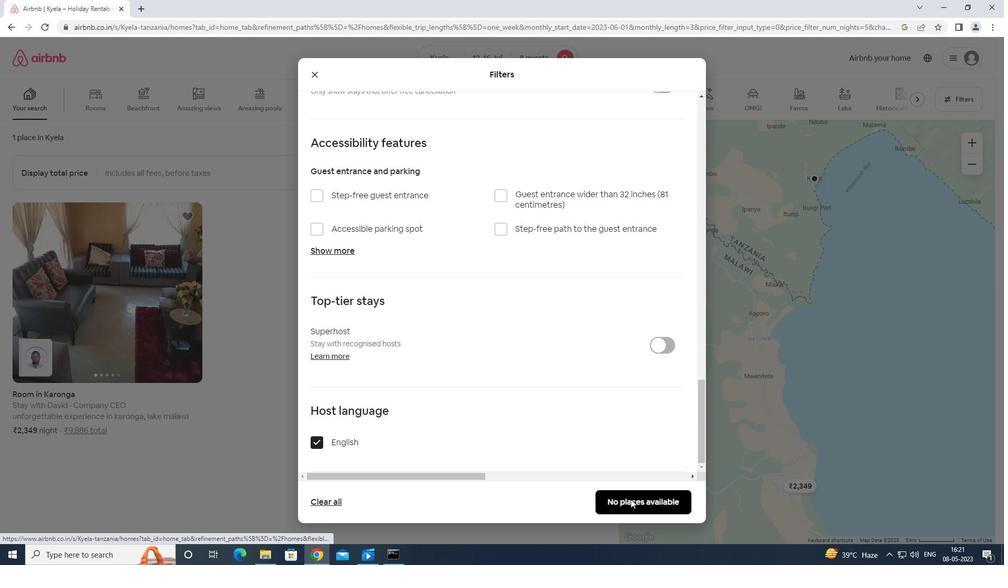 
